 Task: Search one way flight ticket for 3 adults, 3 children in business from San Juan/carolina: Luis Munoz Marin International Airport to Evansville: Evansville Regional Airport on 5-3-2023. Choice of flights is United. Number of bags: 1 carry on bag and 3 checked bags. Price is upto 79000. Outbound departure time preference is 4:30.
Action: Mouse moved to (368, 323)
Screenshot: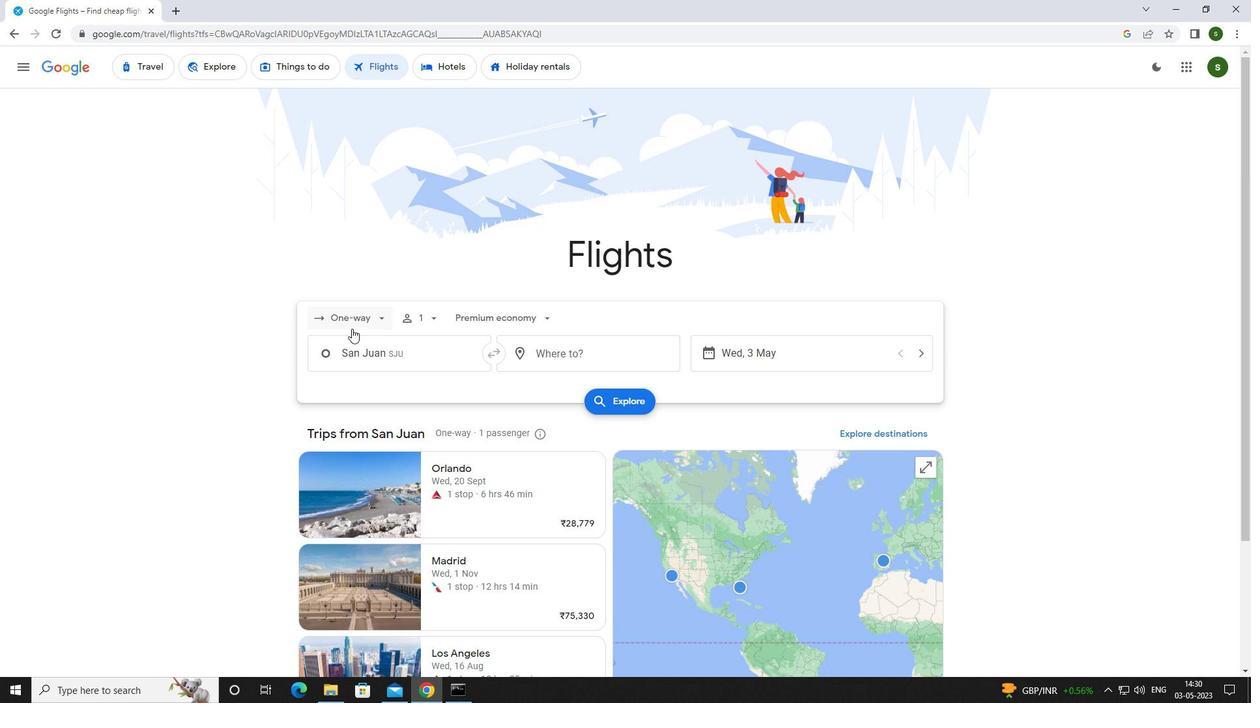 
Action: Mouse pressed left at (368, 323)
Screenshot: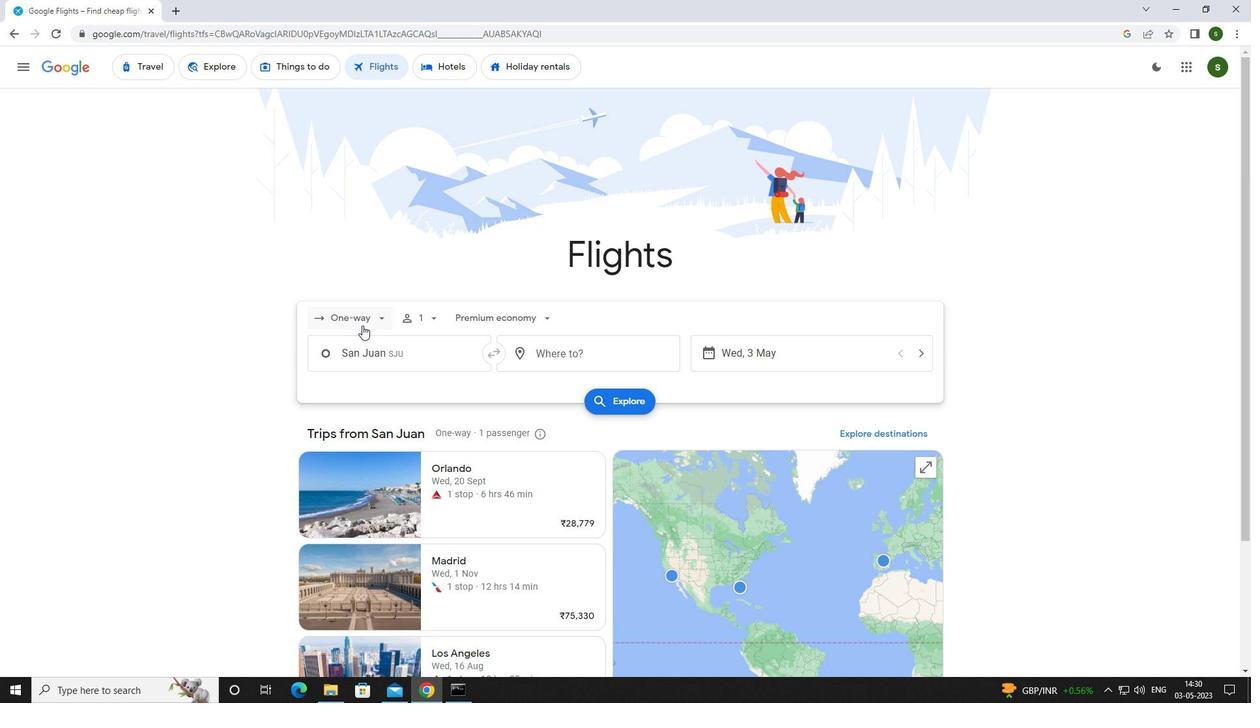 
Action: Mouse moved to (357, 380)
Screenshot: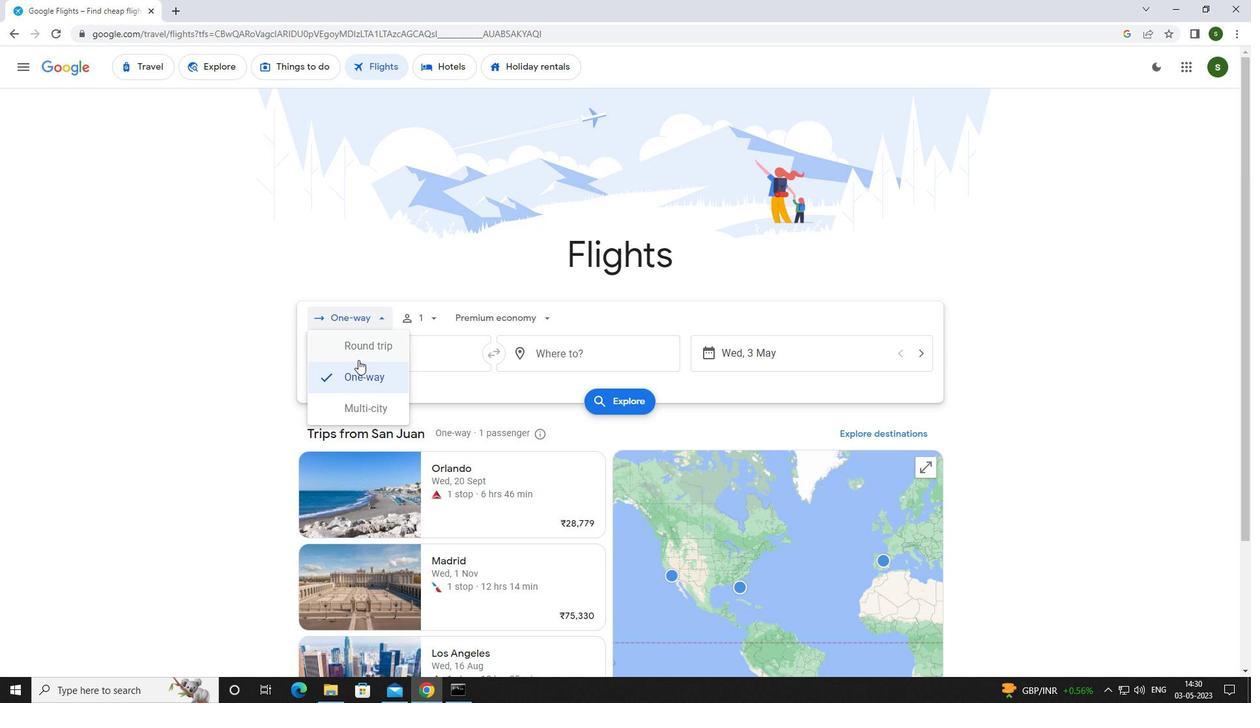 
Action: Mouse pressed left at (357, 380)
Screenshot: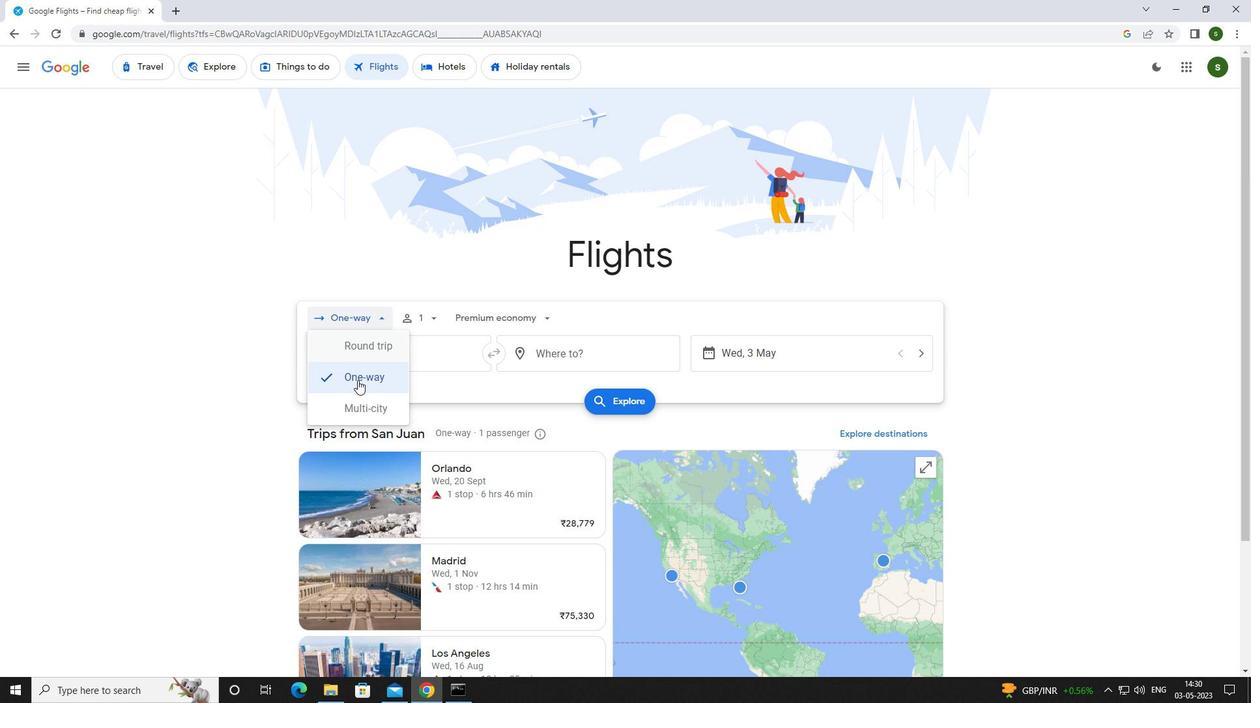 
Action: Mouse moved to (435, 315)
Screenshot: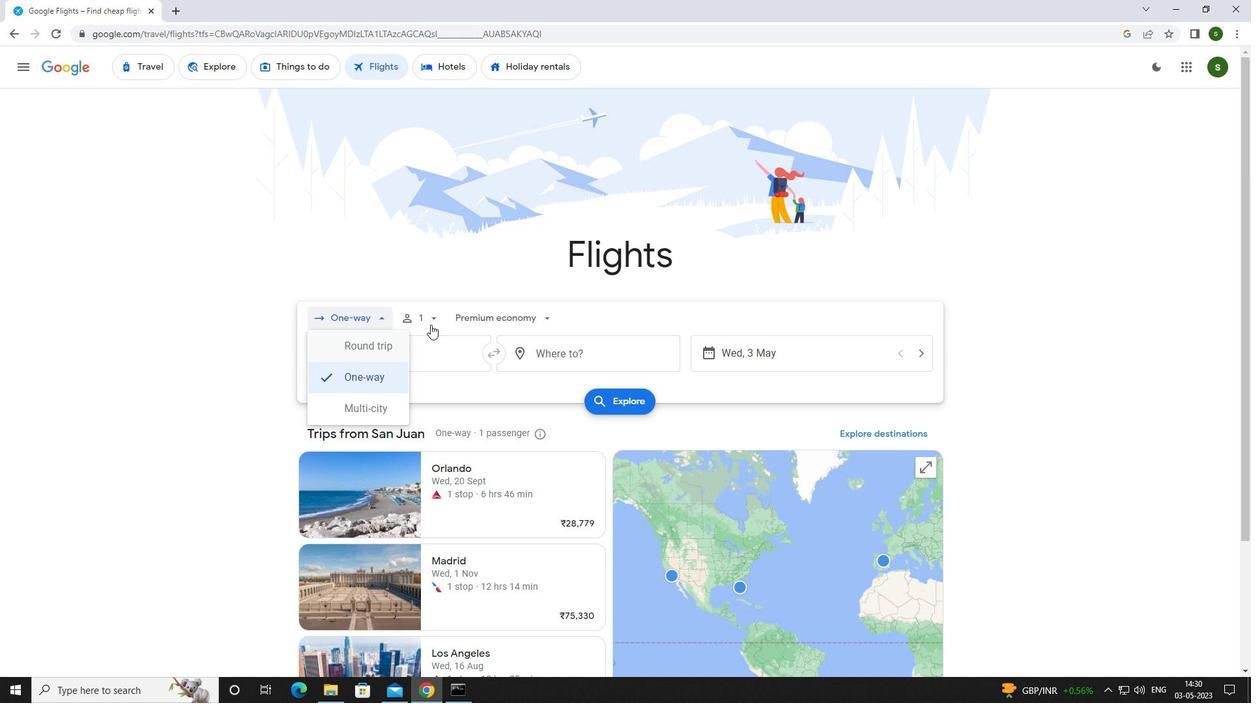 
Action: Mouse pressed left at (435, 315)
Screenshot: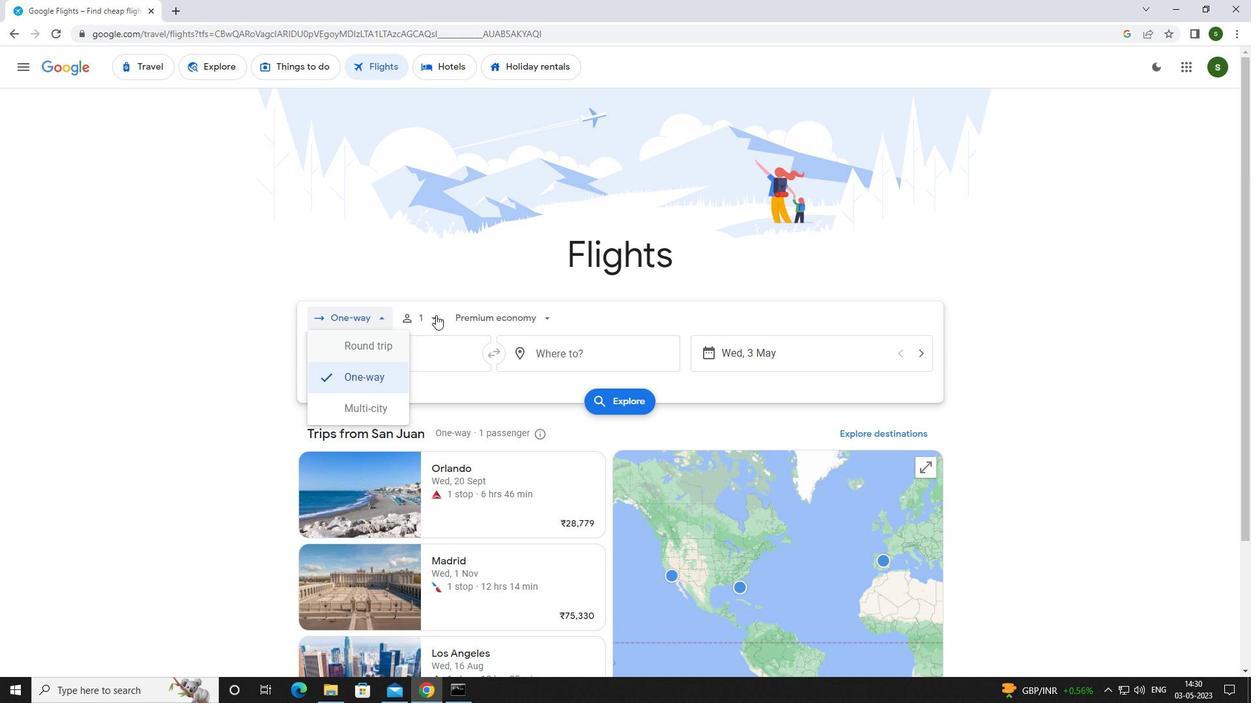 
Action: Mouse moved to (530, 346)
Screenshot: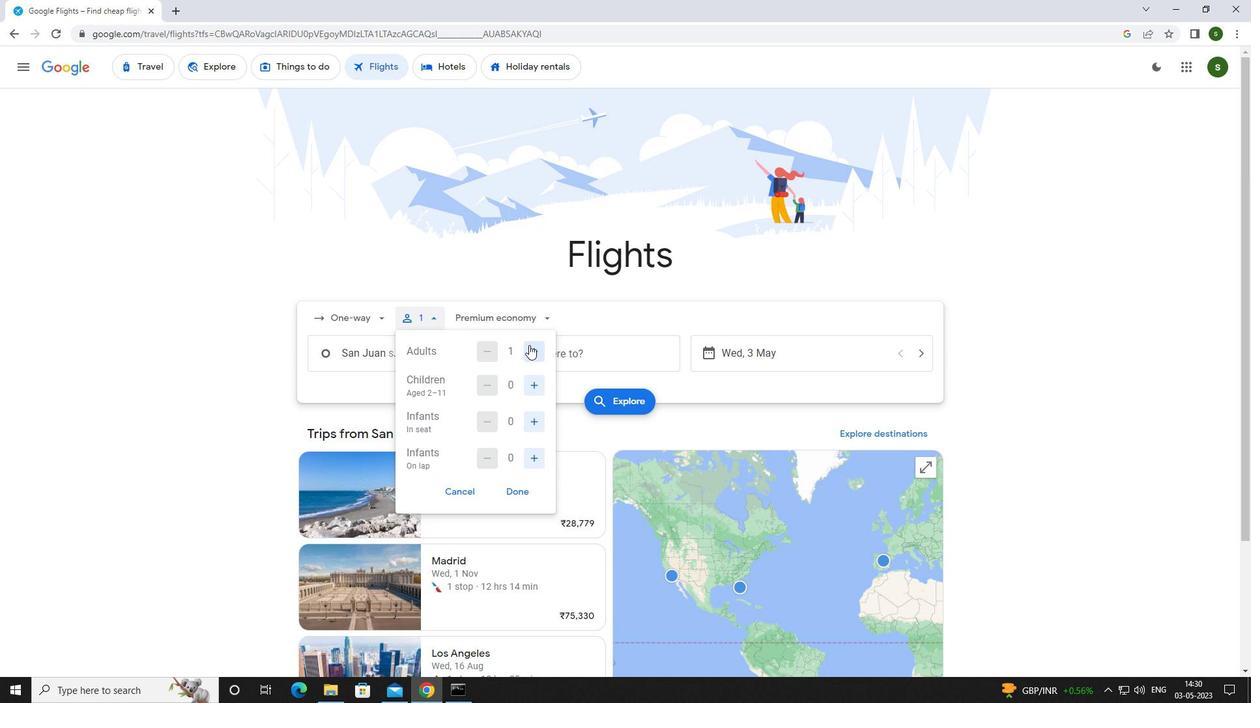 
Action: Mouse pressed left at (530, 346)
Screenshot: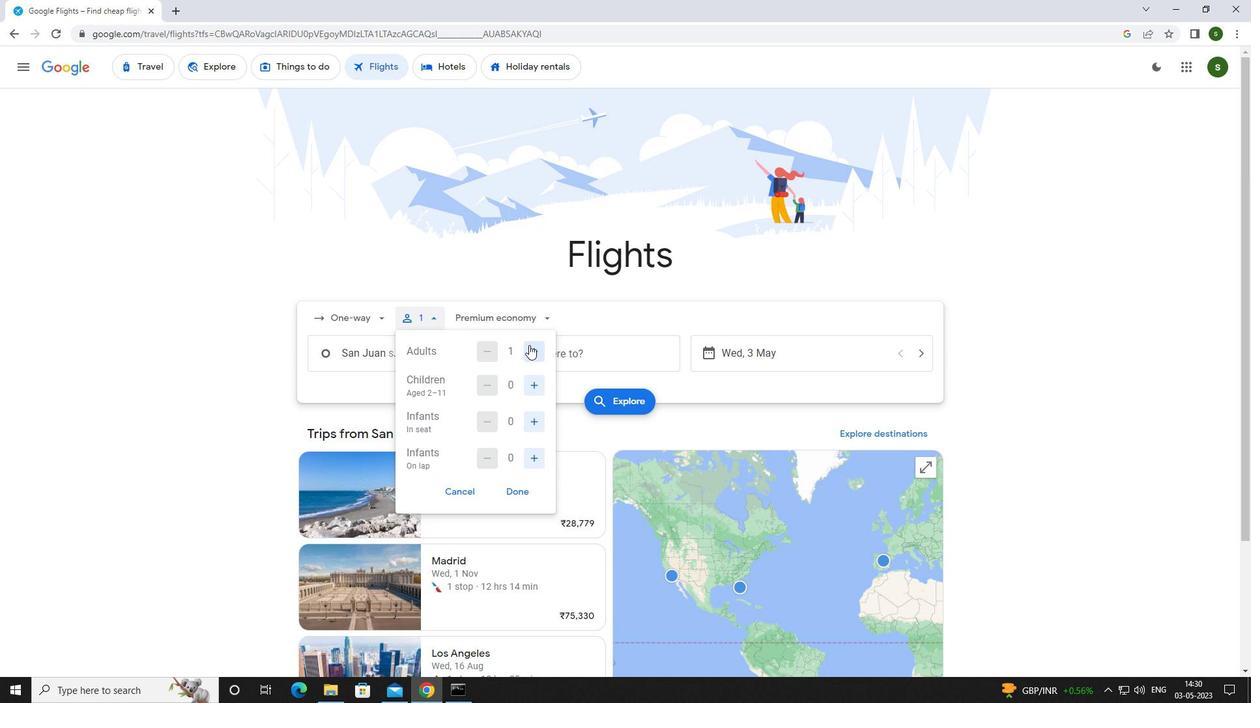 
Action: Mouse pressed left at (530, 346)
Screenshot: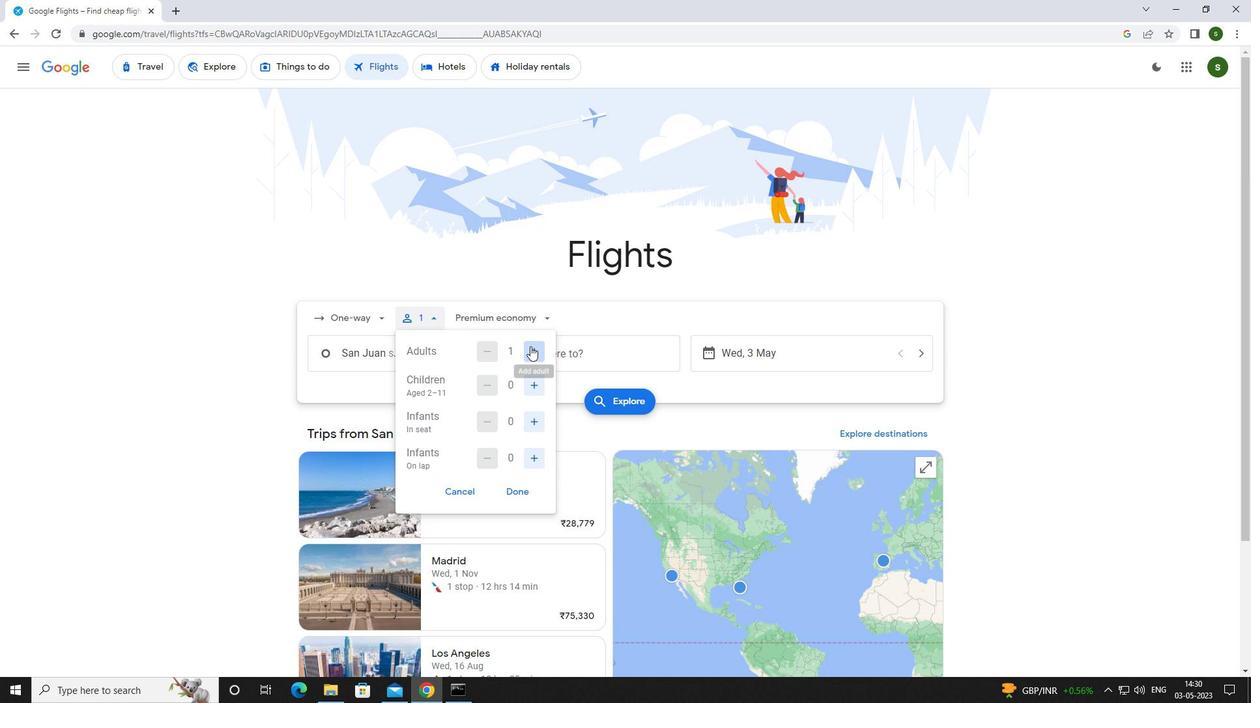 
Action: Mouse moved to (534, 379)
Screenshot: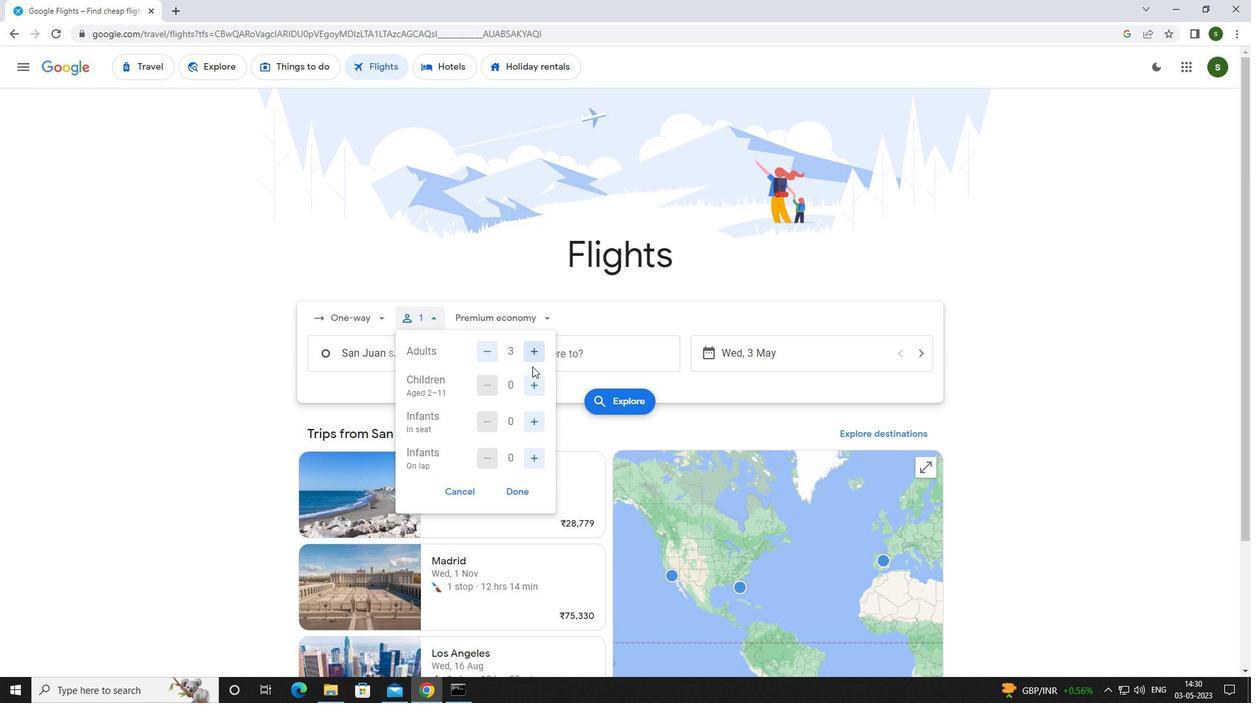 
Action: Mouse pressed left at (534, 379)
Screenshot: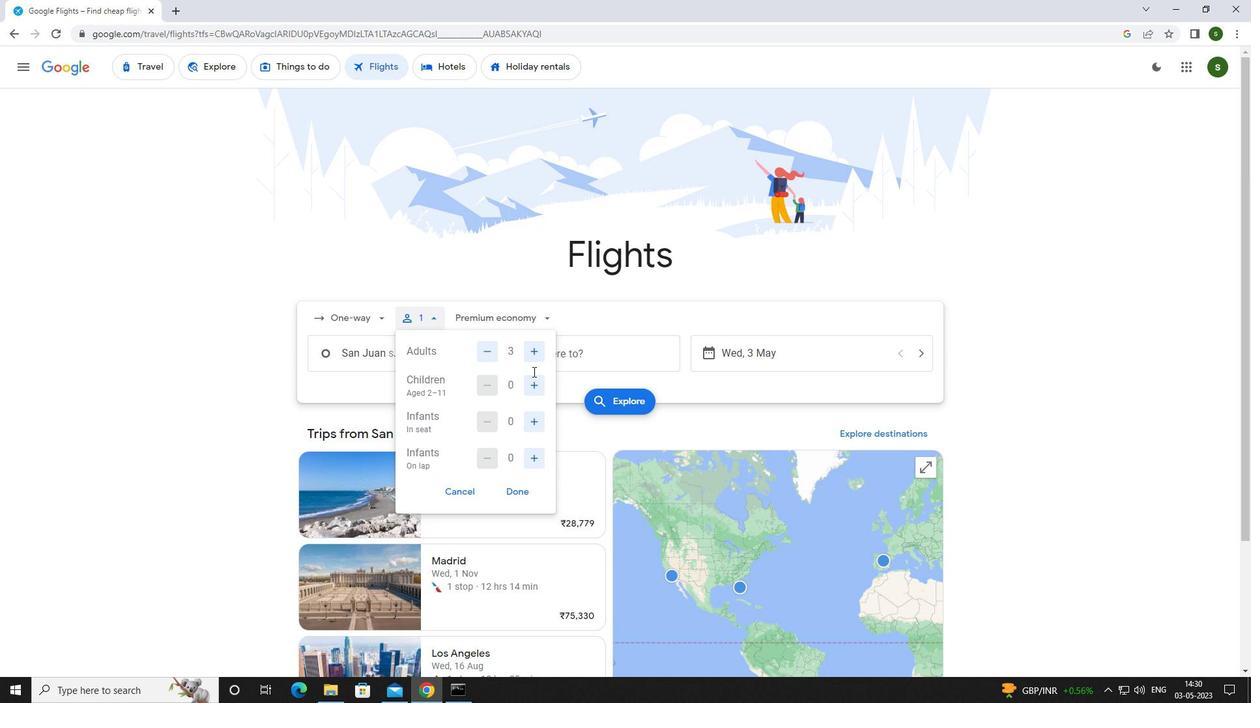 
Action: Mouse pressed left at (534, 379)
Screenshot: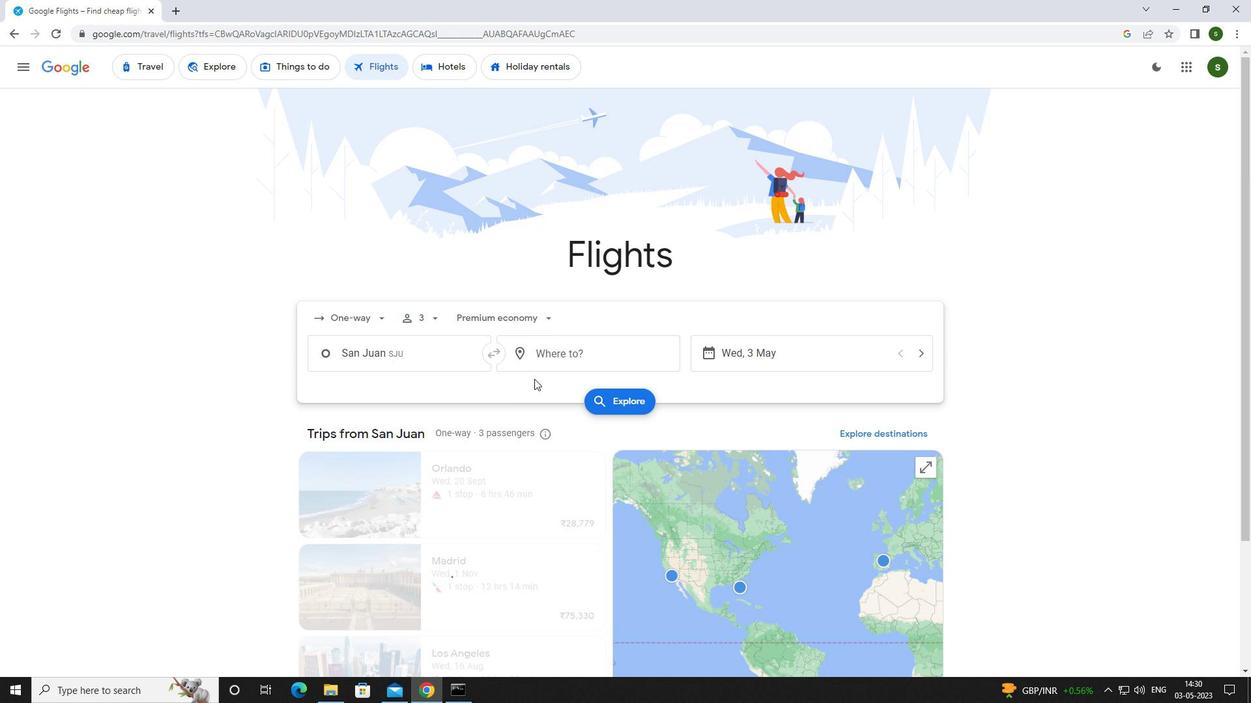 
Action: Mouse moved to (415, 319)
Screenshot: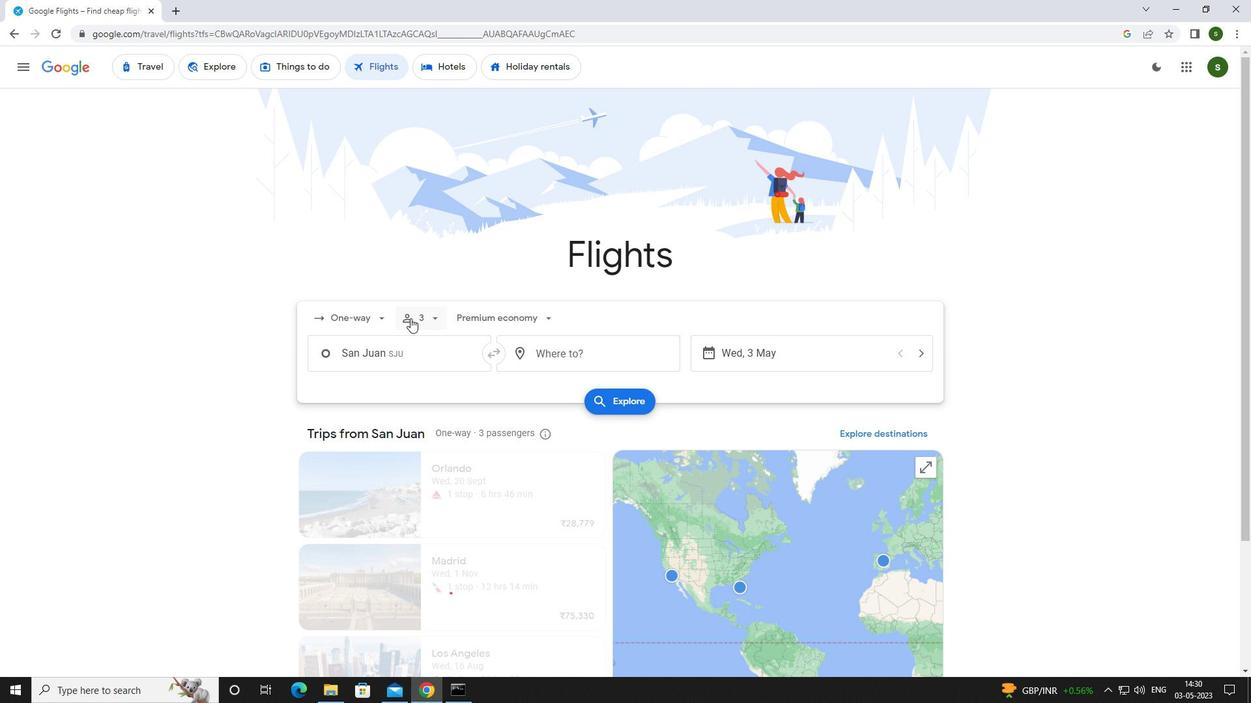 
Action: Mouse pressed left at (415, 319)
Screenshot: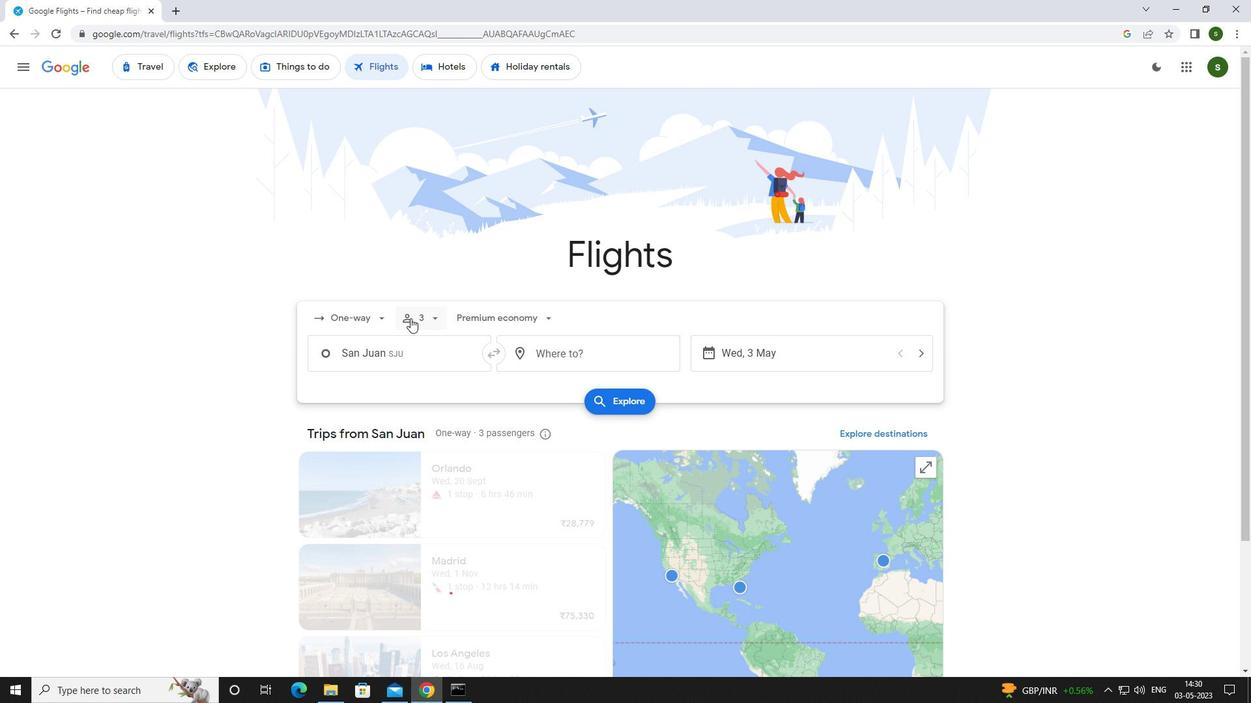 
Action: Mouse moved to (530, 383)
Screenshot: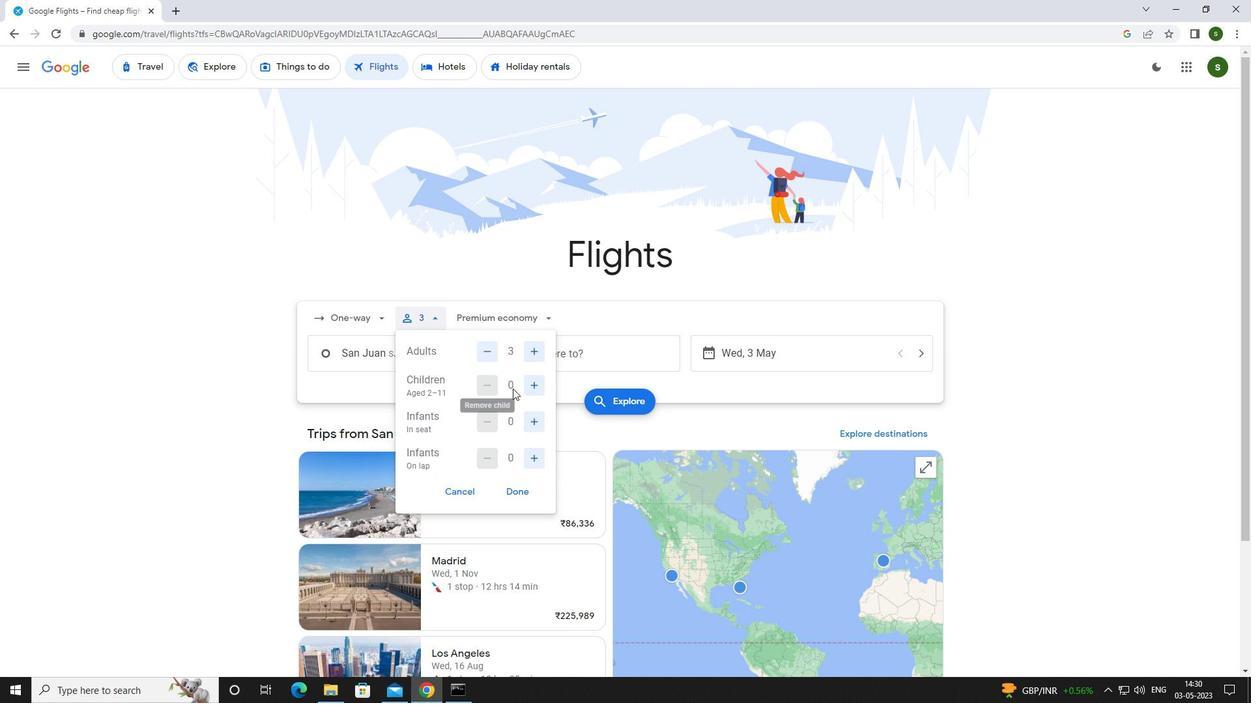
Action: Mouse pressed left at (530, 383)
Screenshot: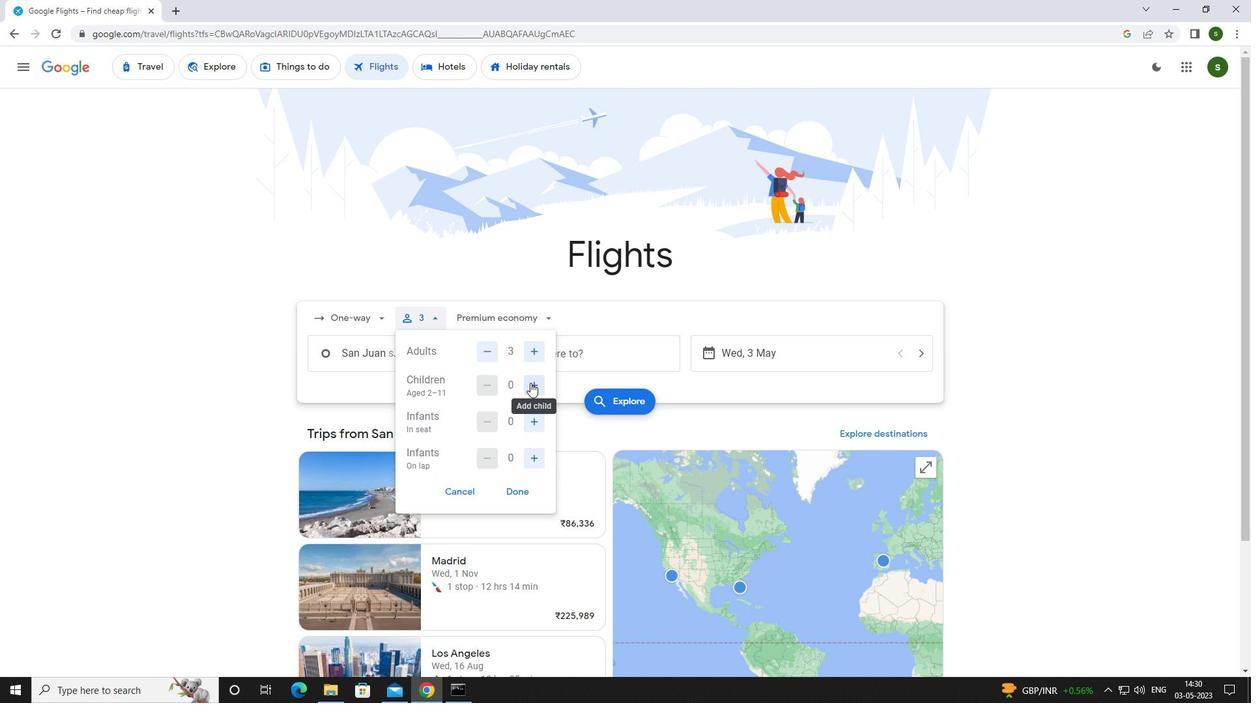 
Action: Mouse pressed left at (530, 383)
Screenshot: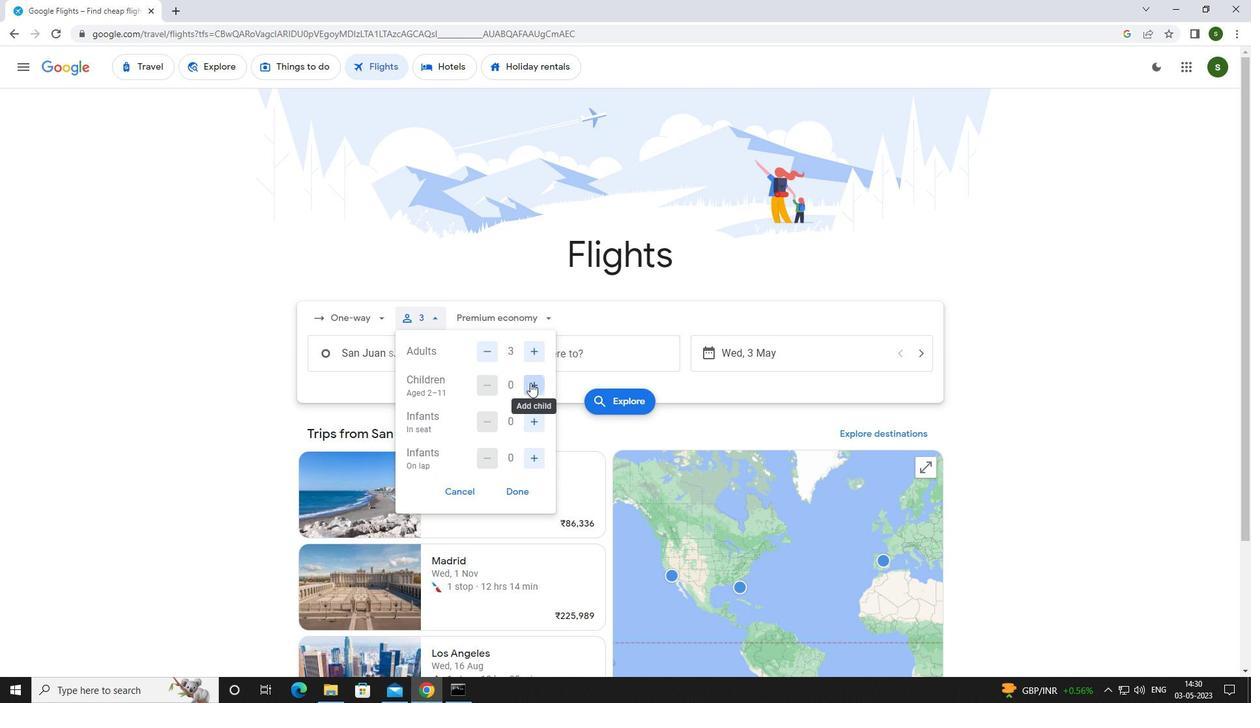 
Action: Mouse pressed left at (530, 383)
Screenshot: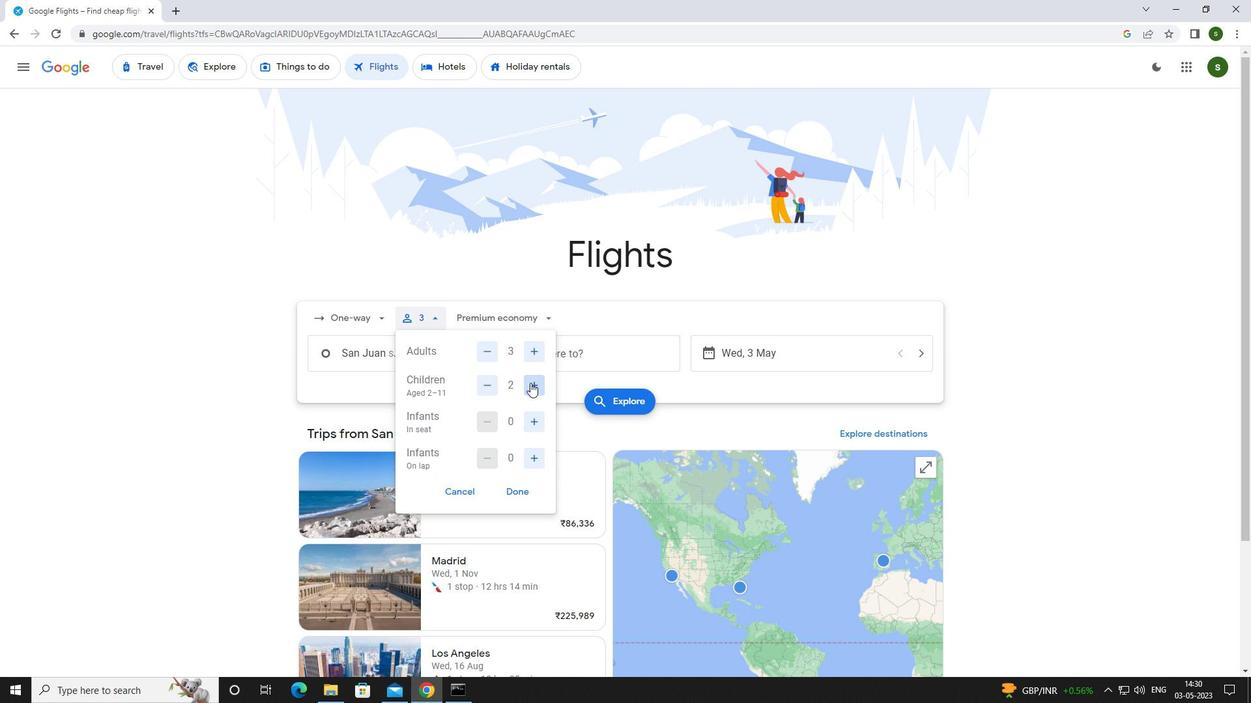 
Action: Mouse moved to (531, 318)
Screenshot: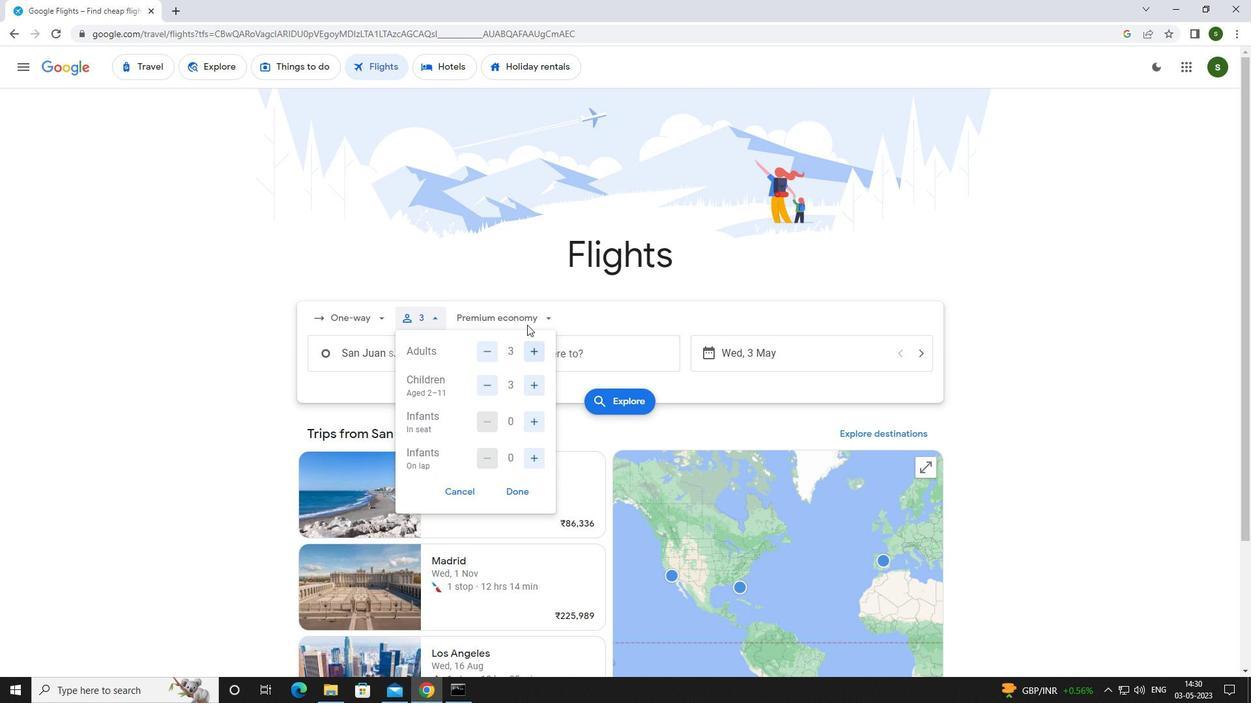 
Action: Mouse pressed left at (531, 318)
Screenshot: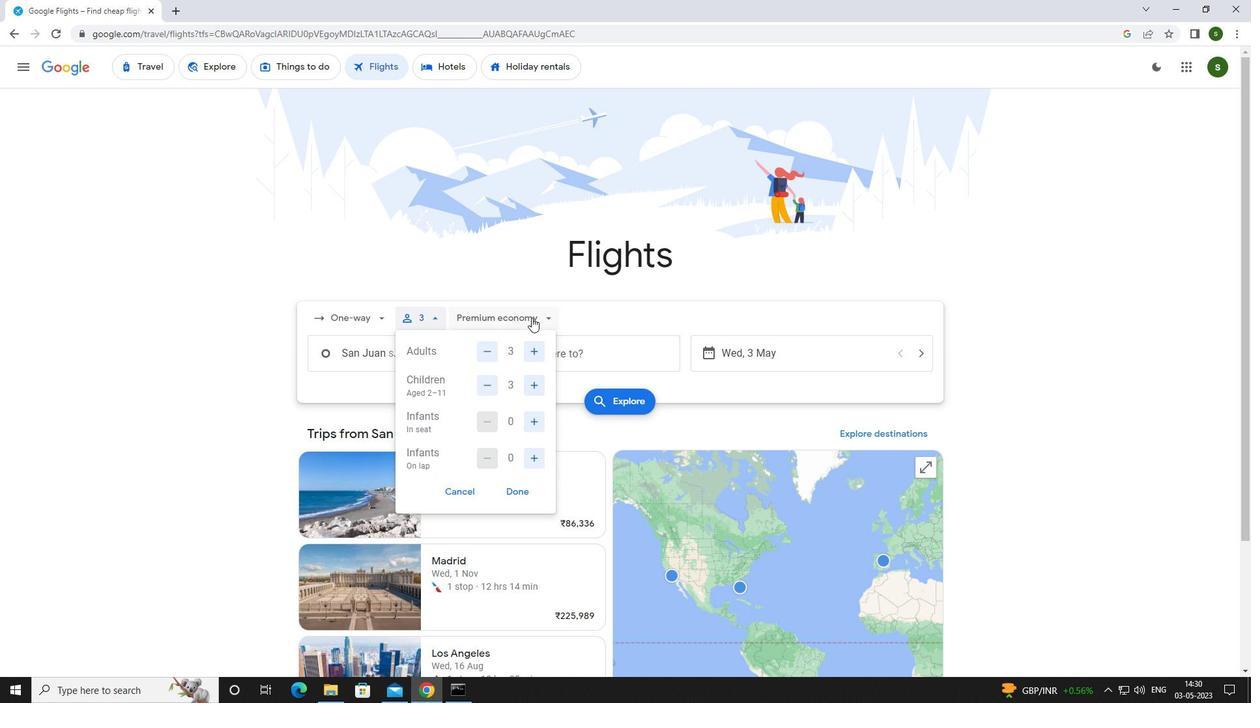 
Action: Mouse moved to (523, 403)
Screenshot: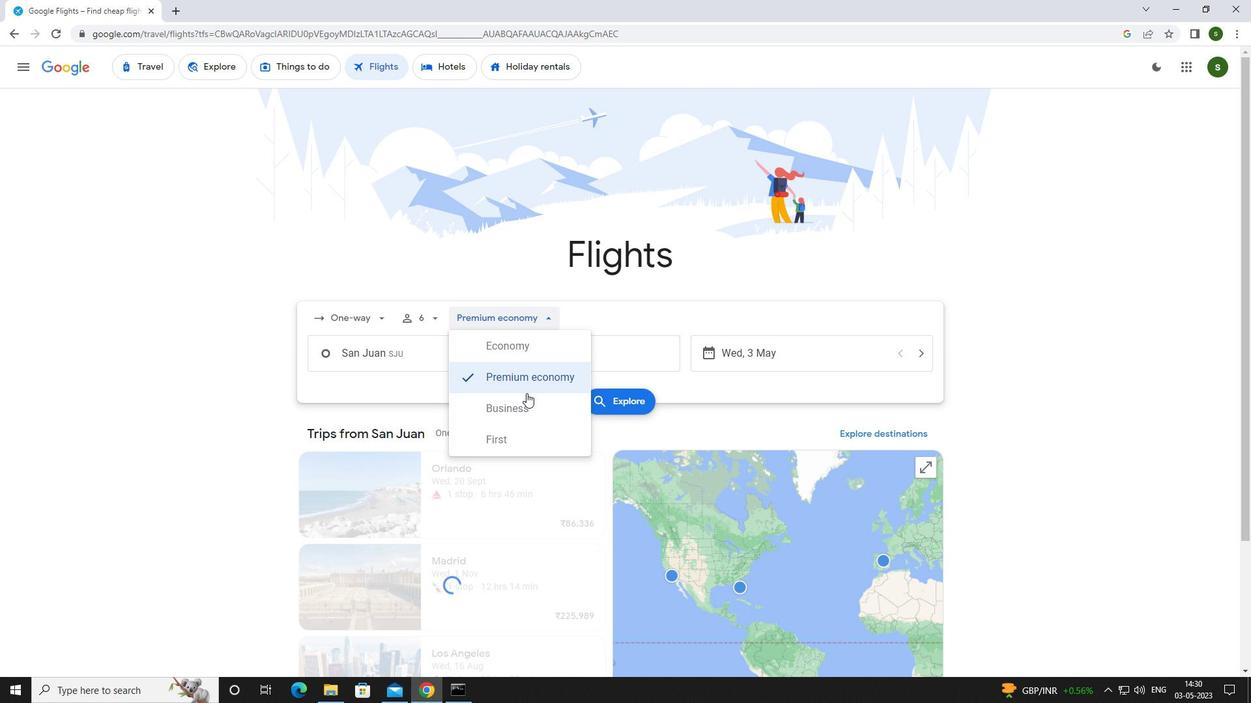 
Action: Mouse pressed left at (523, 403)
Screenshot: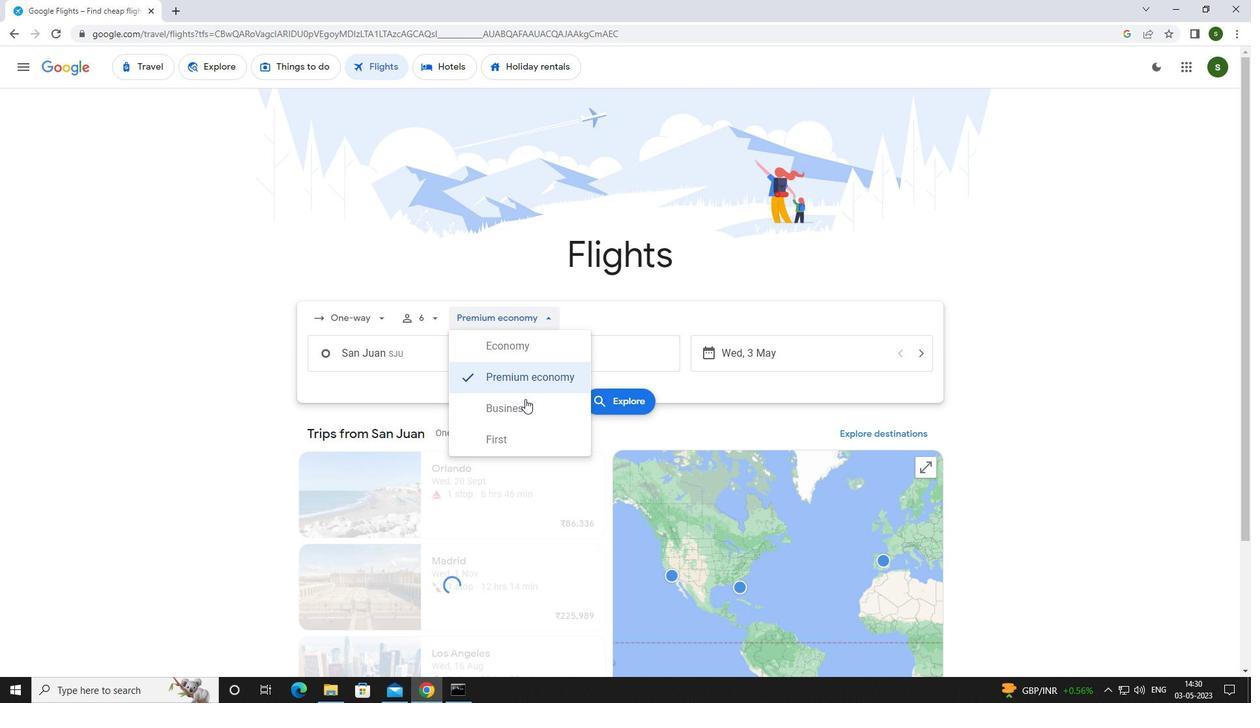 
Action: Mouse moved to (425, 355)
Screenshot: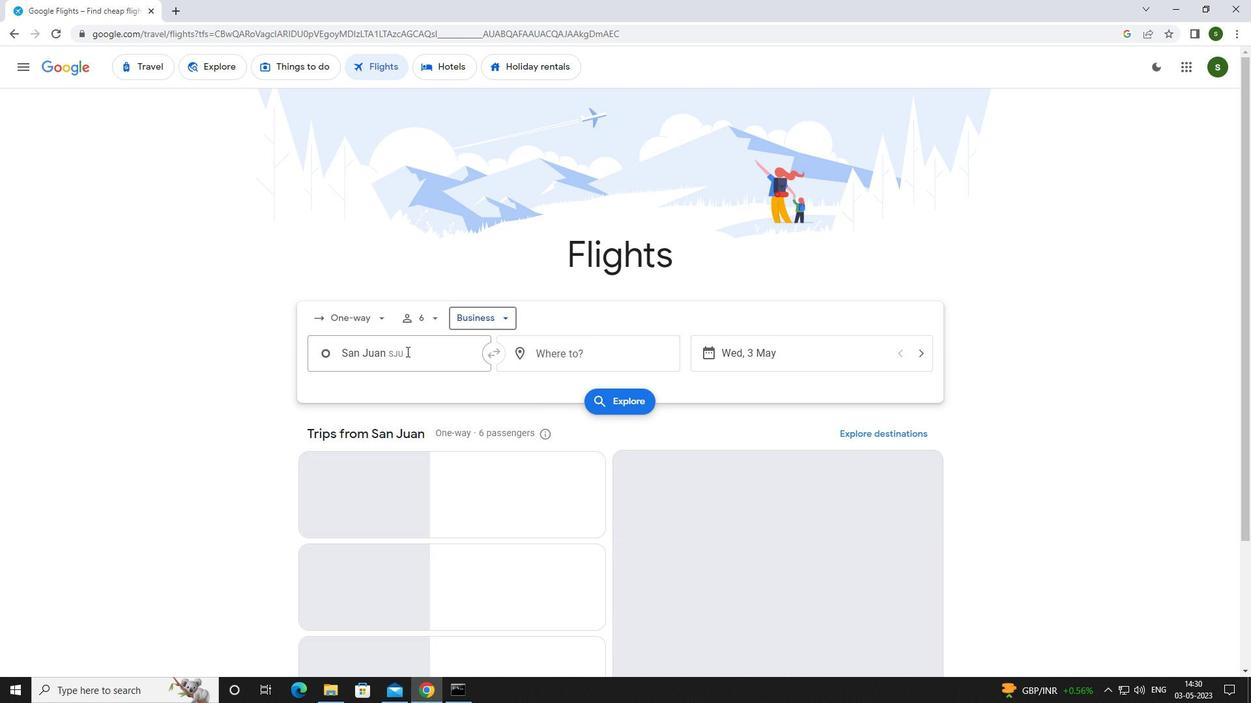 
Action: Mouse pressed left at (425, 355)
Screenshot: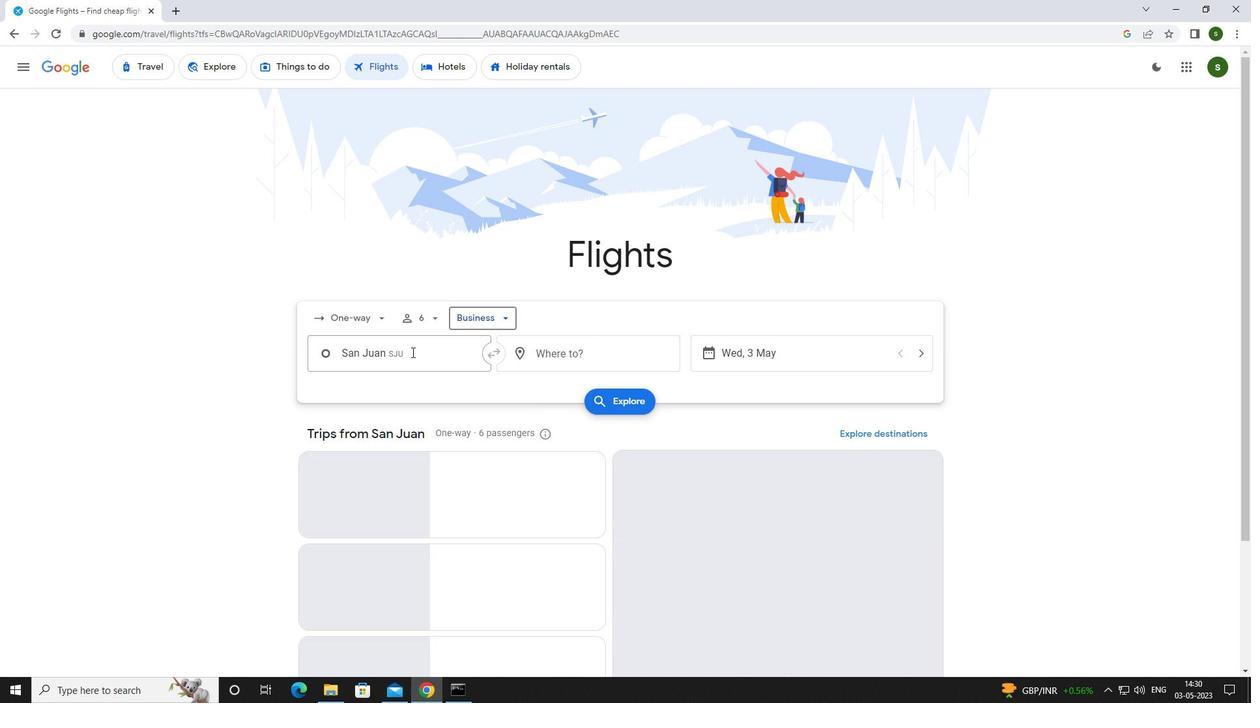 
Action: Mouse moved to (420, 362)
Screenshot: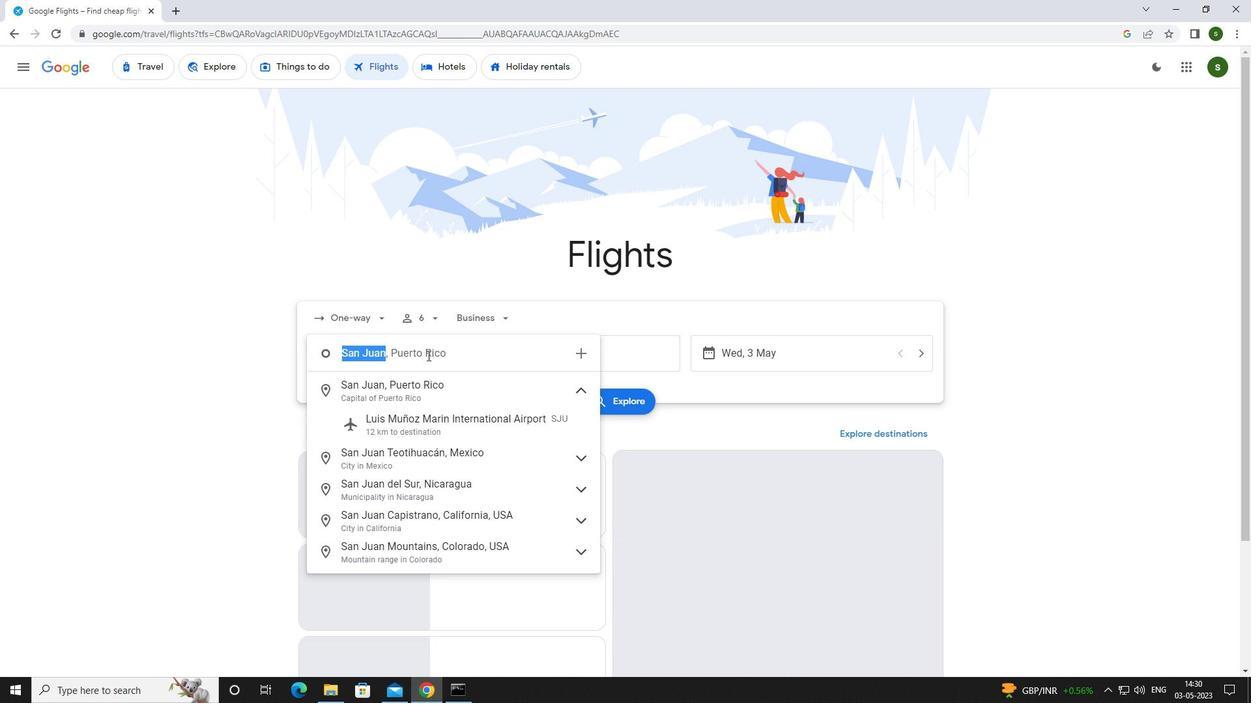 
Action: Key pressed <Key.caps_lock>s<Key.caps_lock>an<Key.space><Key.caps_lock>j<Key.caps_lock>Uan
Screenshot: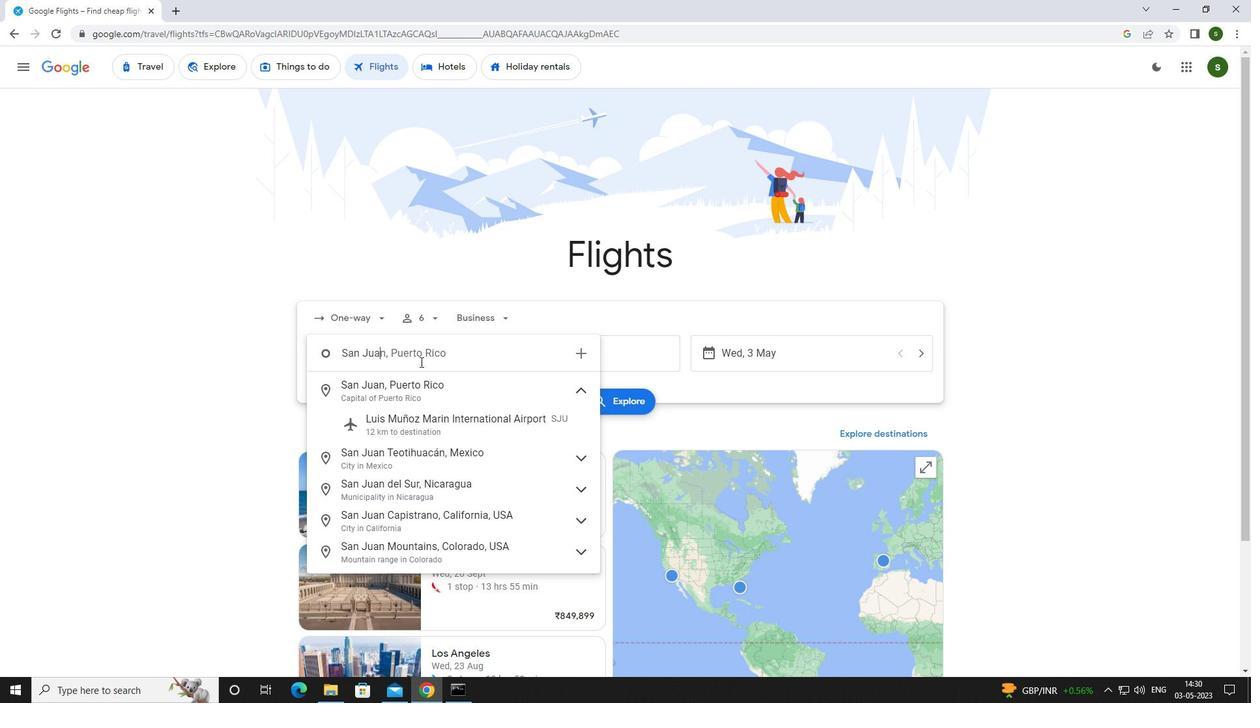 
Action: Mouse moved to (414, 421)
Screenshot: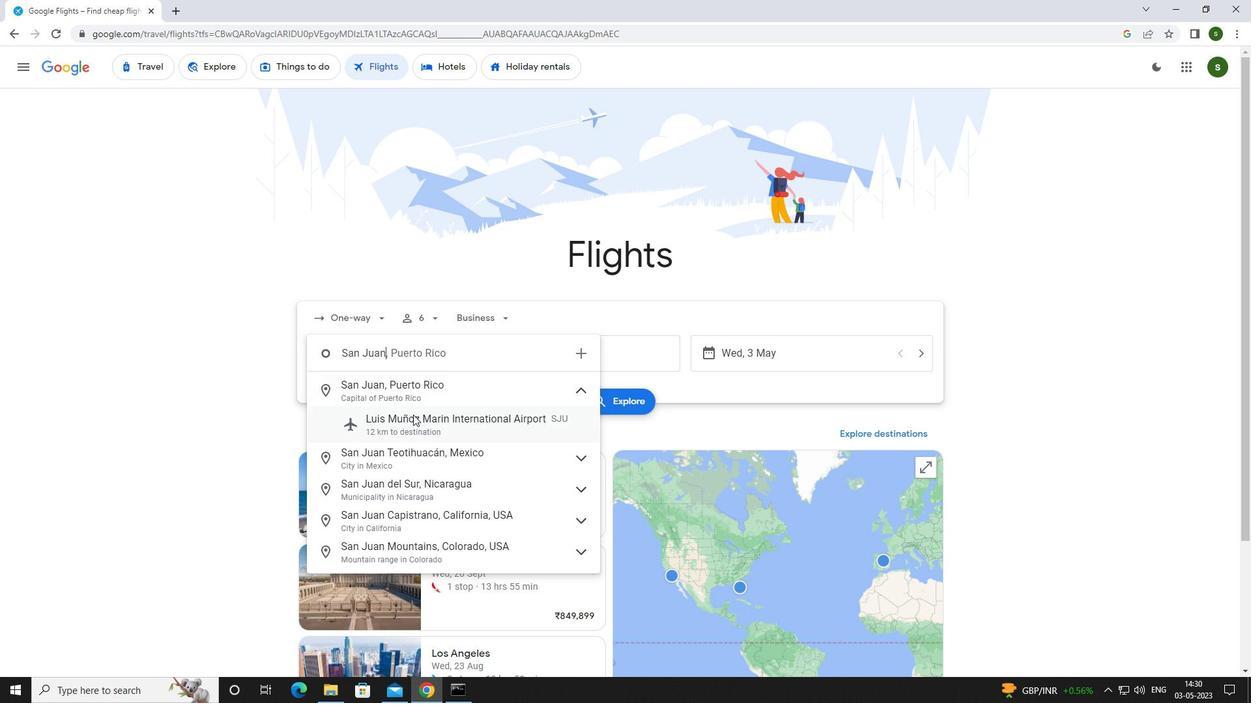 
Action: Mouse pressed left at (414, 421)
Screenshot: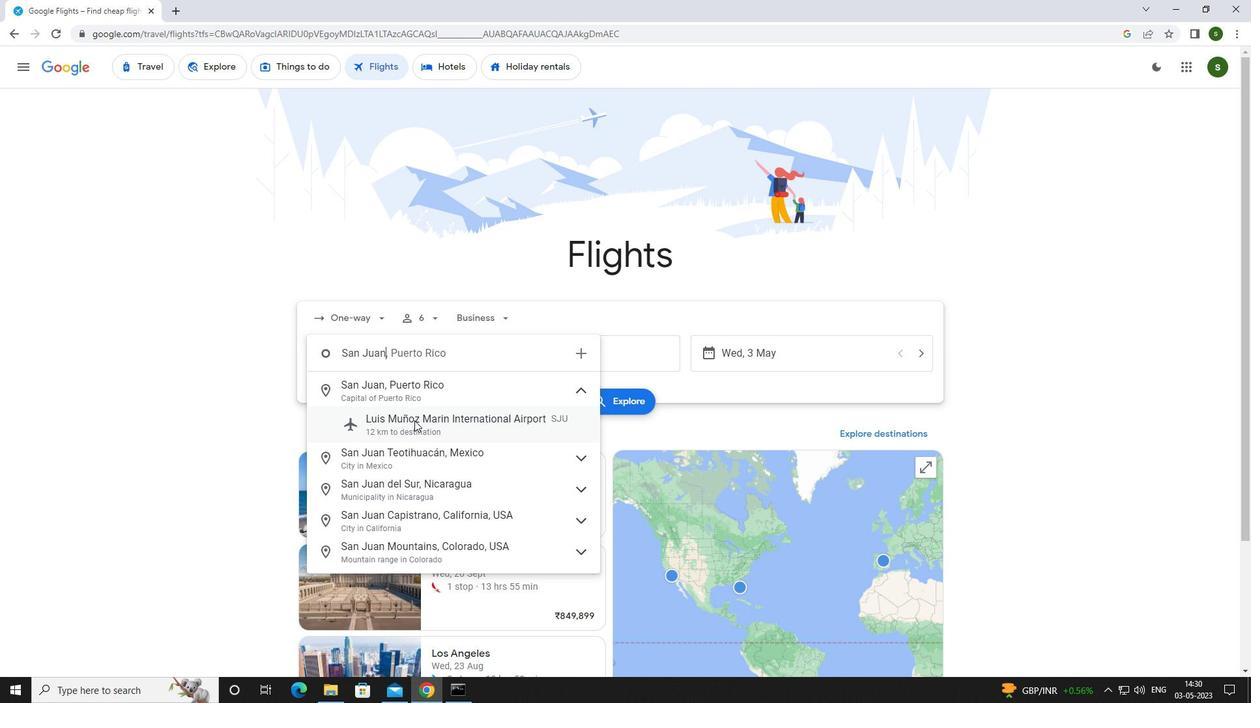
Action: Mouse moved to (550, 352)
Screenshot: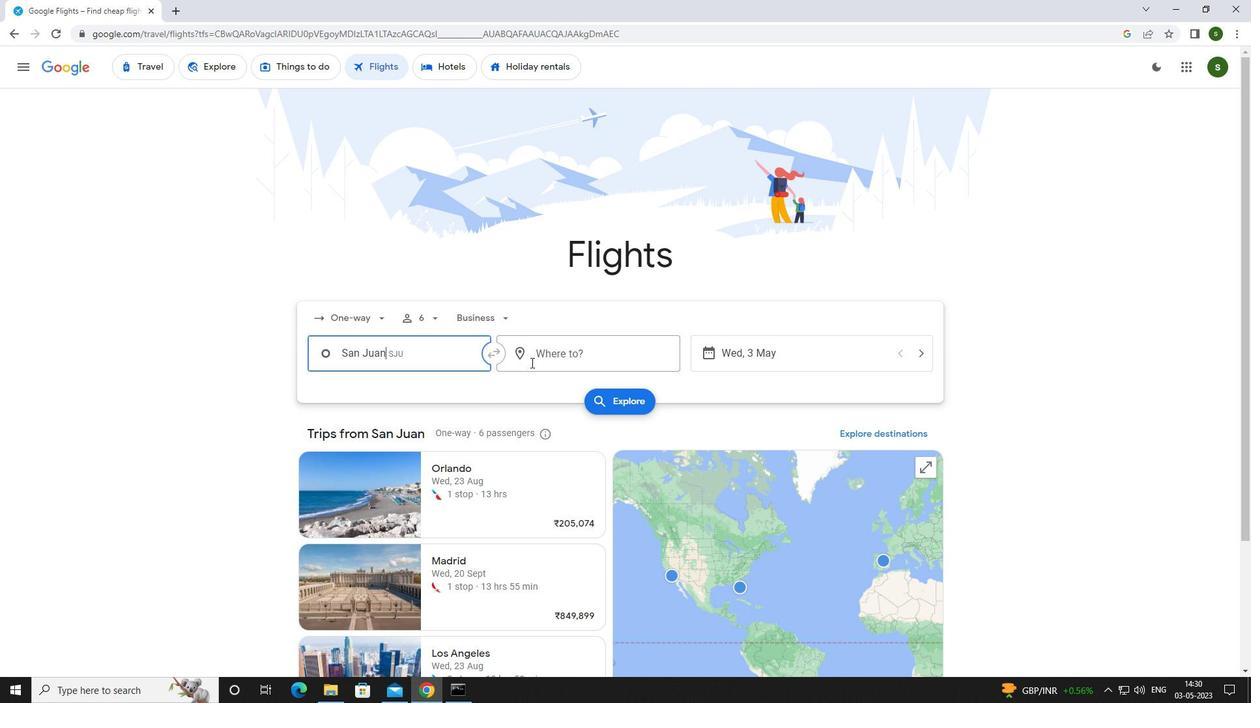 
Action: Mouse pressed left at (550, 352)
Screenshot: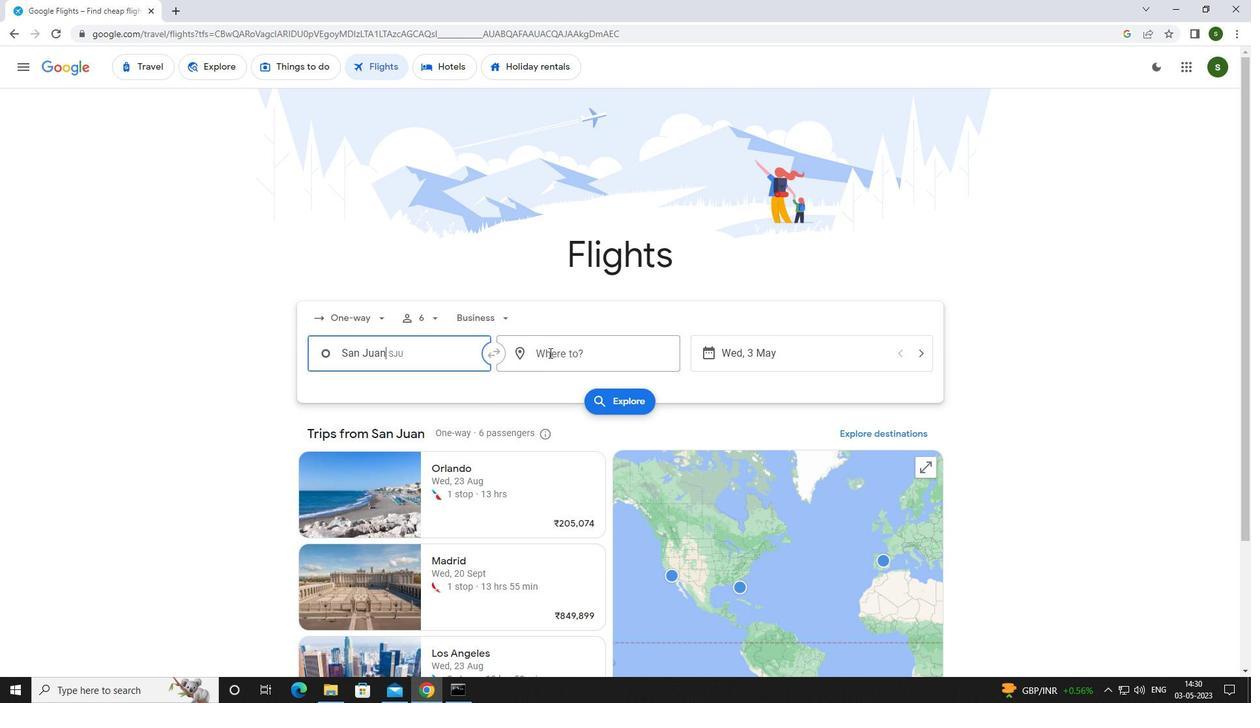 
Action: Key pressed <Key.caps_lock>e<Key.caps_lock>vans
Screenshot: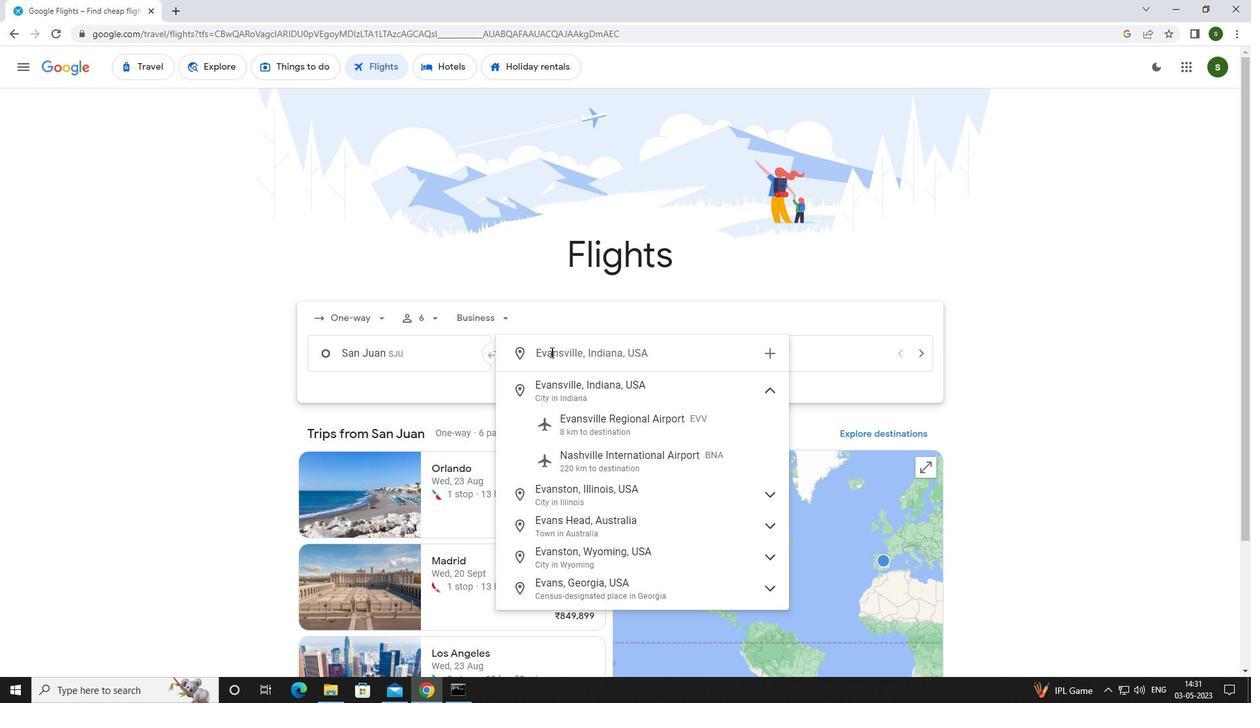 
Action: Mouse moved to (572, 421)
Screenshot: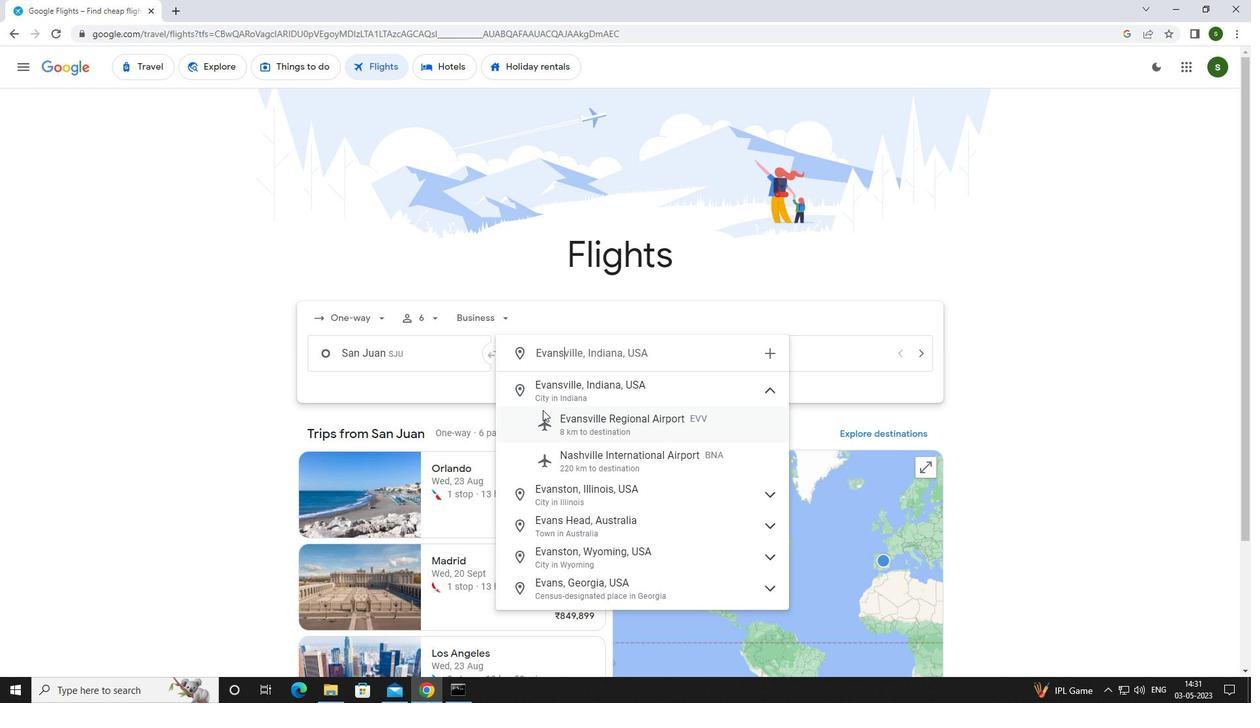 
Action: Mouse pressed left at (572, 421)
Screenshot: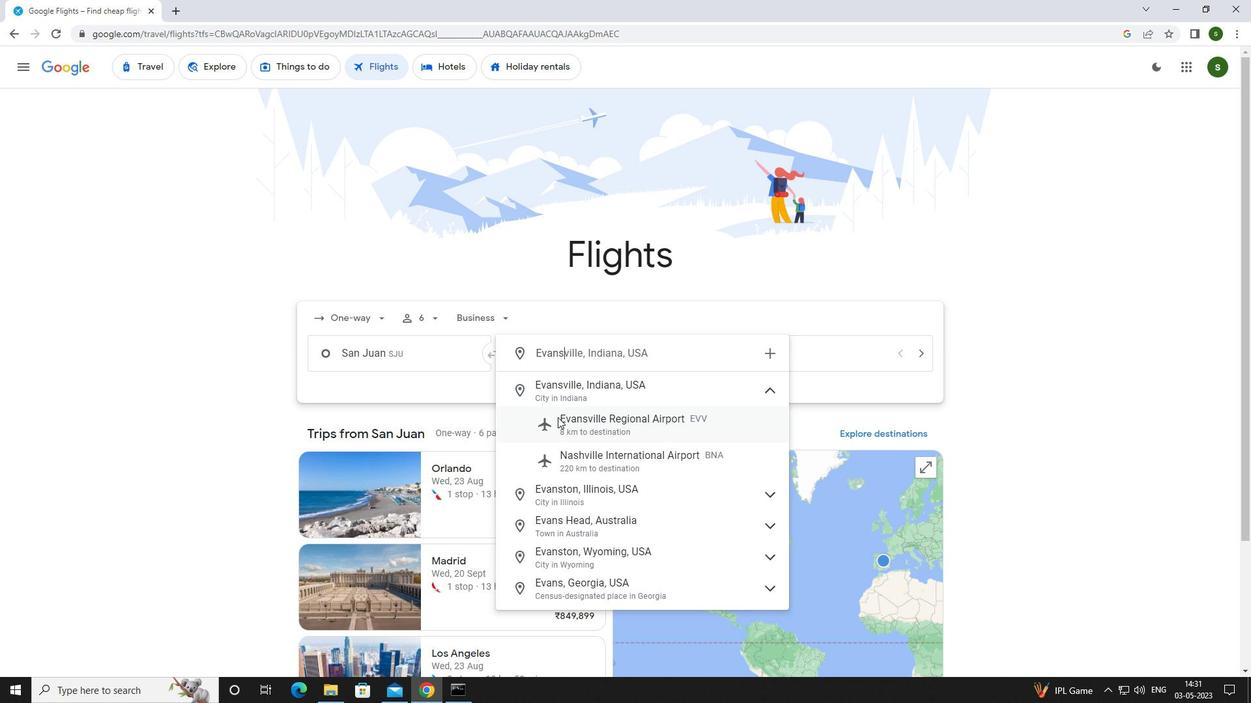 
Action: Mouse moved to (808, 344)
Screenshot: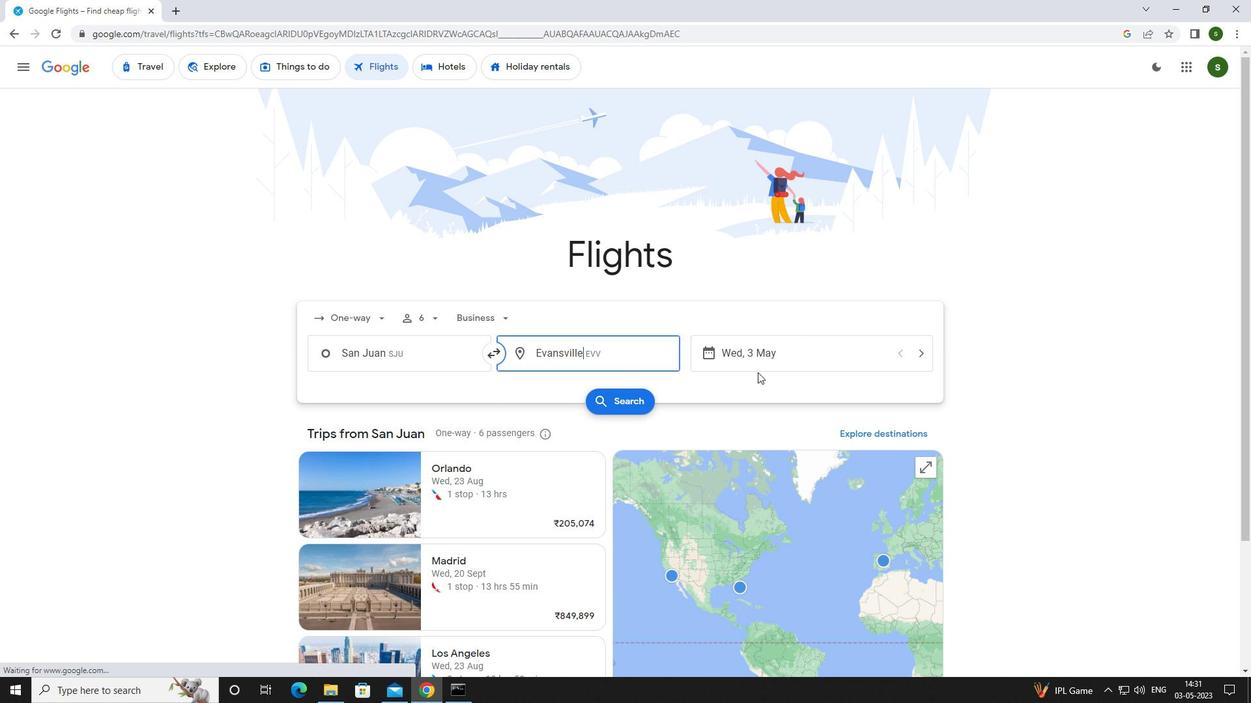 
Action: Mouse pressed left at (808, 344)
Screenshot: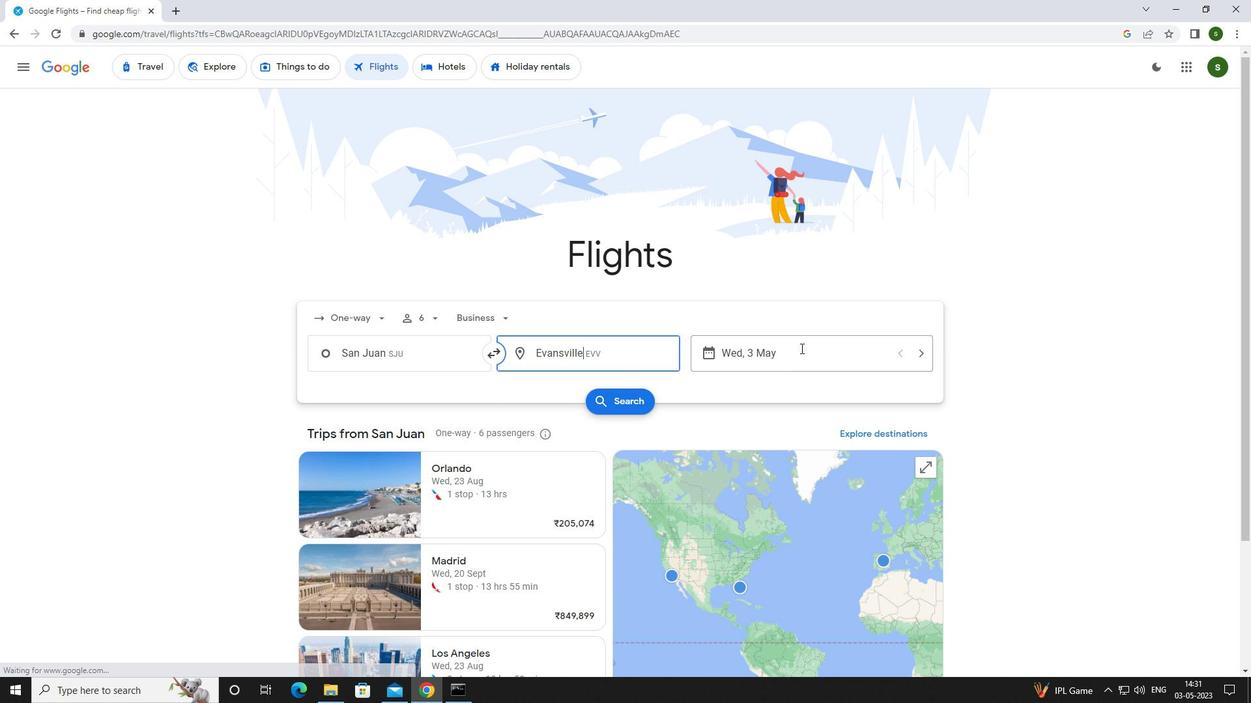 
Action: Mouse moved to (564, 445)
Screenshot: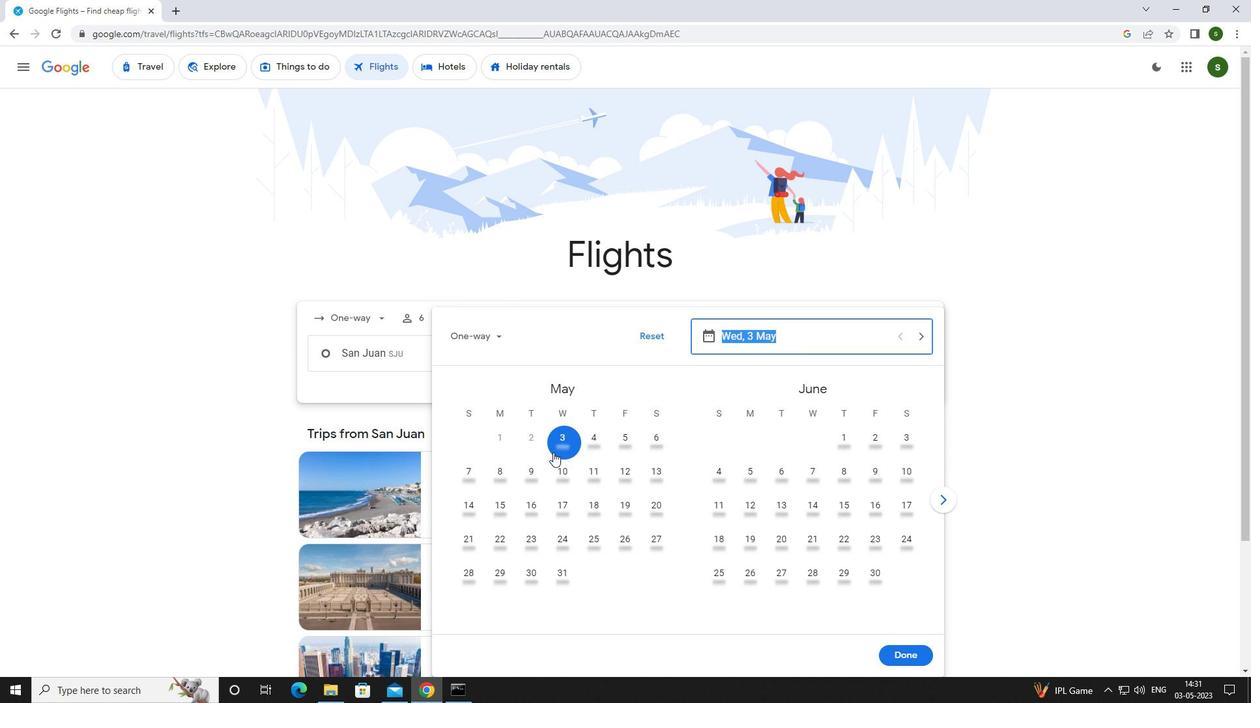 
Action: Mouse pressed left at (564, 445)
Screenshot: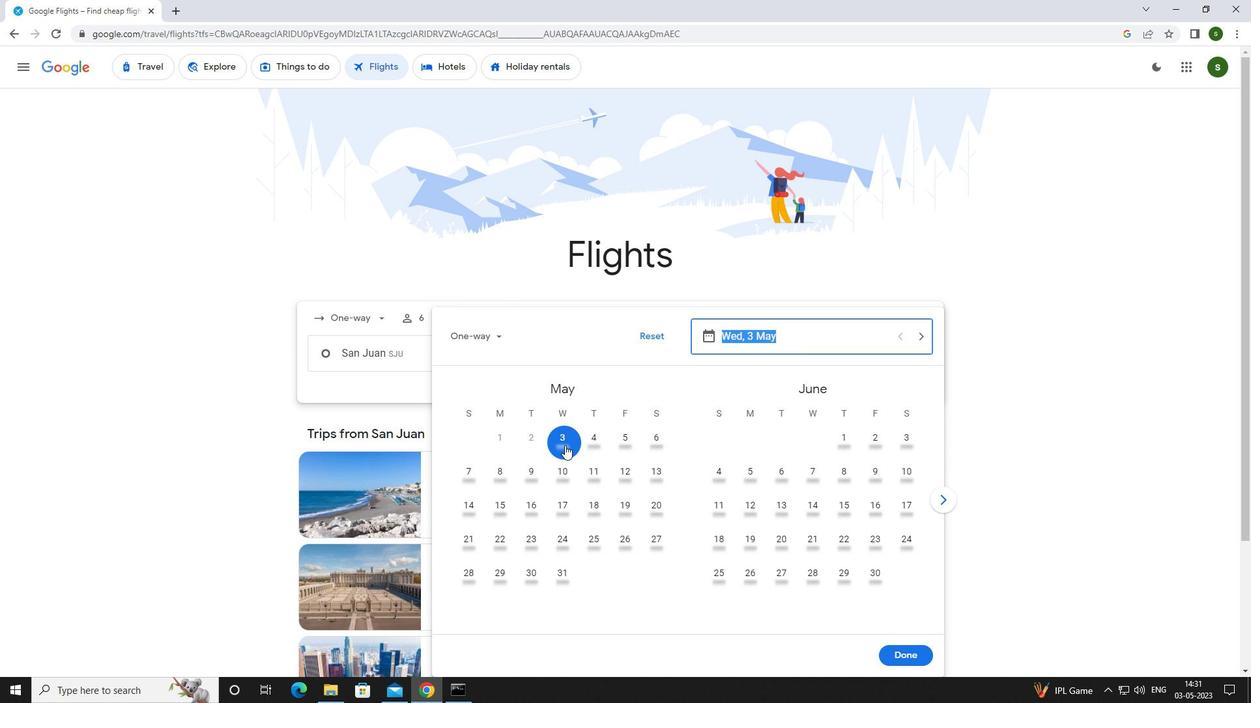 
Action: Mouse moved to (918, 656)
Screenshot: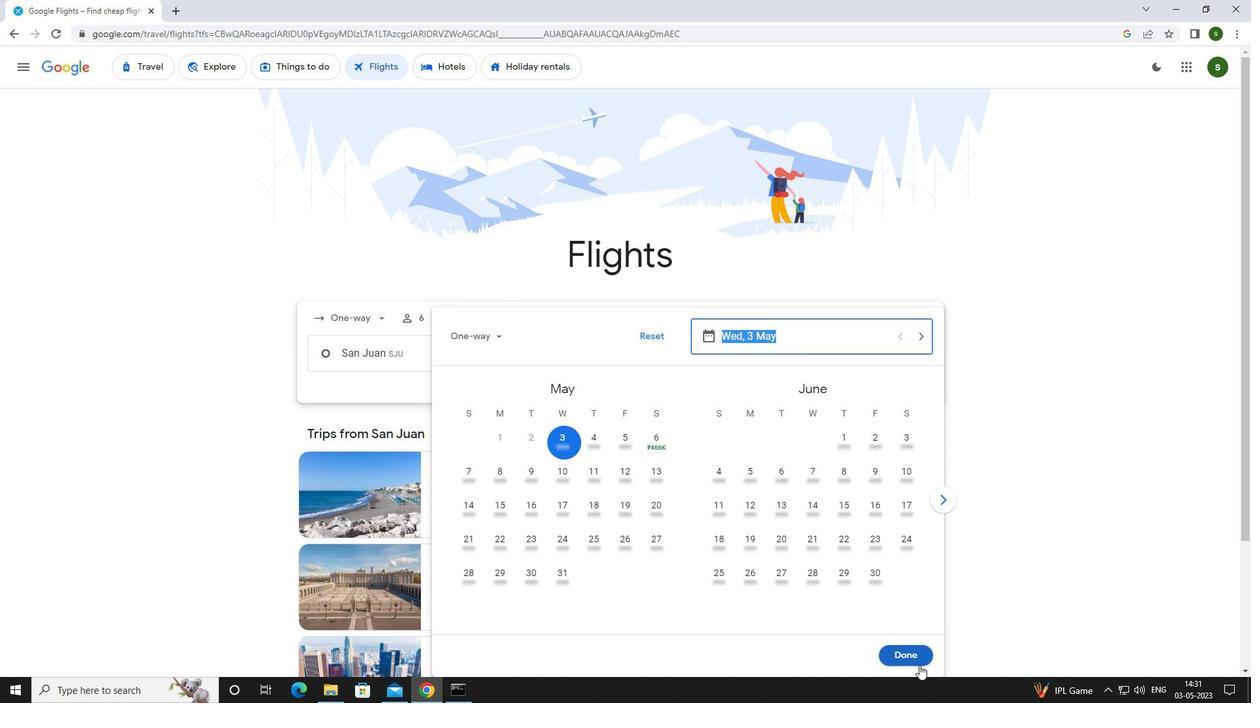 
Action: Mouse pressed left at (918, 656)
Screenshot: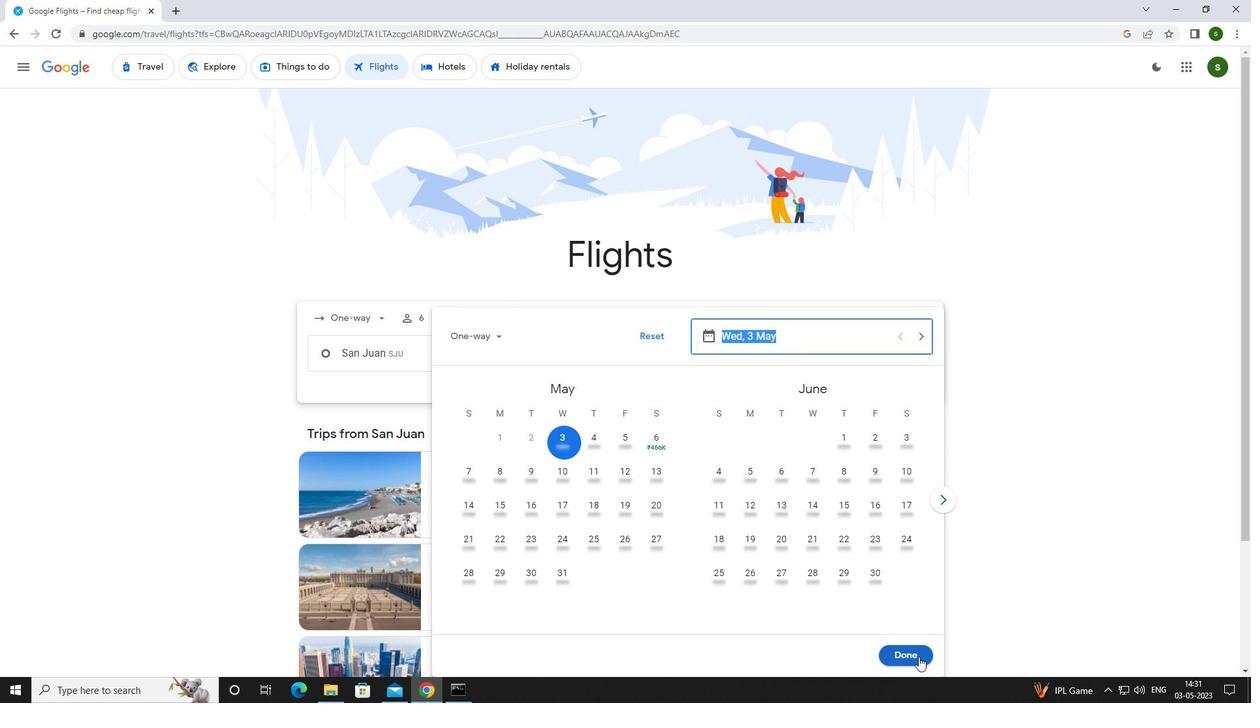 
Action: Mouse moved to (627, 407)
Screenshot: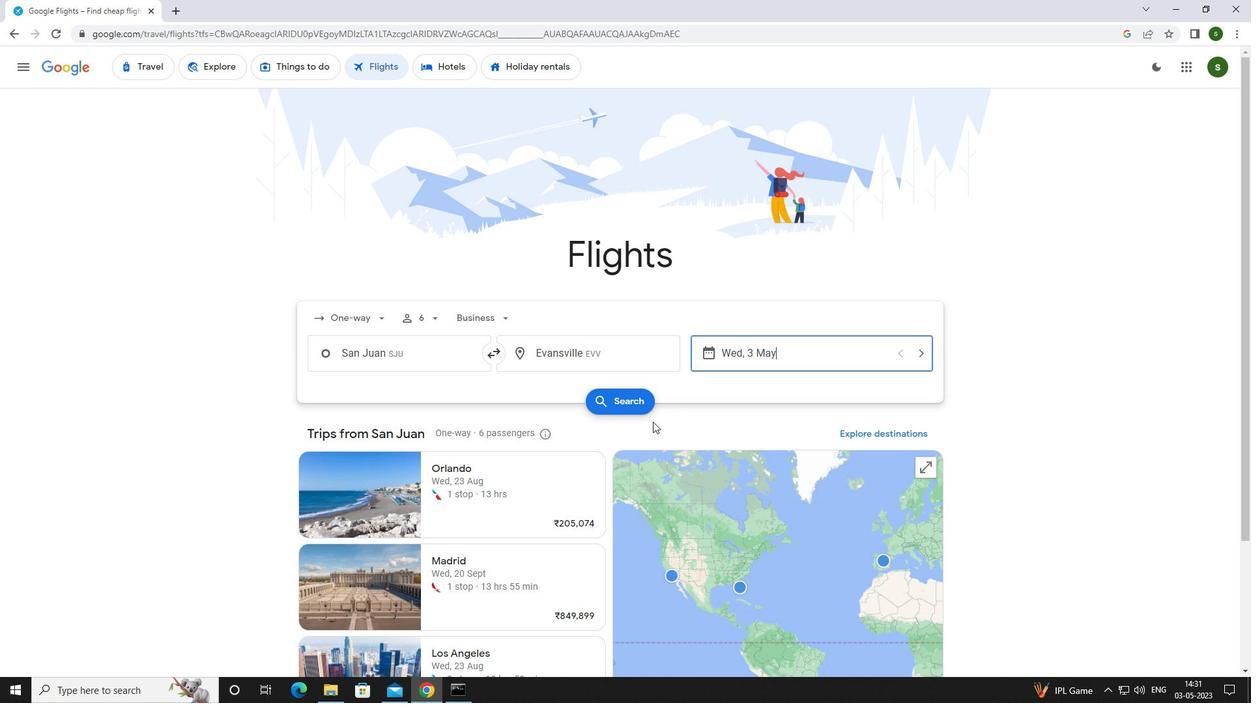 
Action: Mouse pressed left at (627, 407)
Screenshot: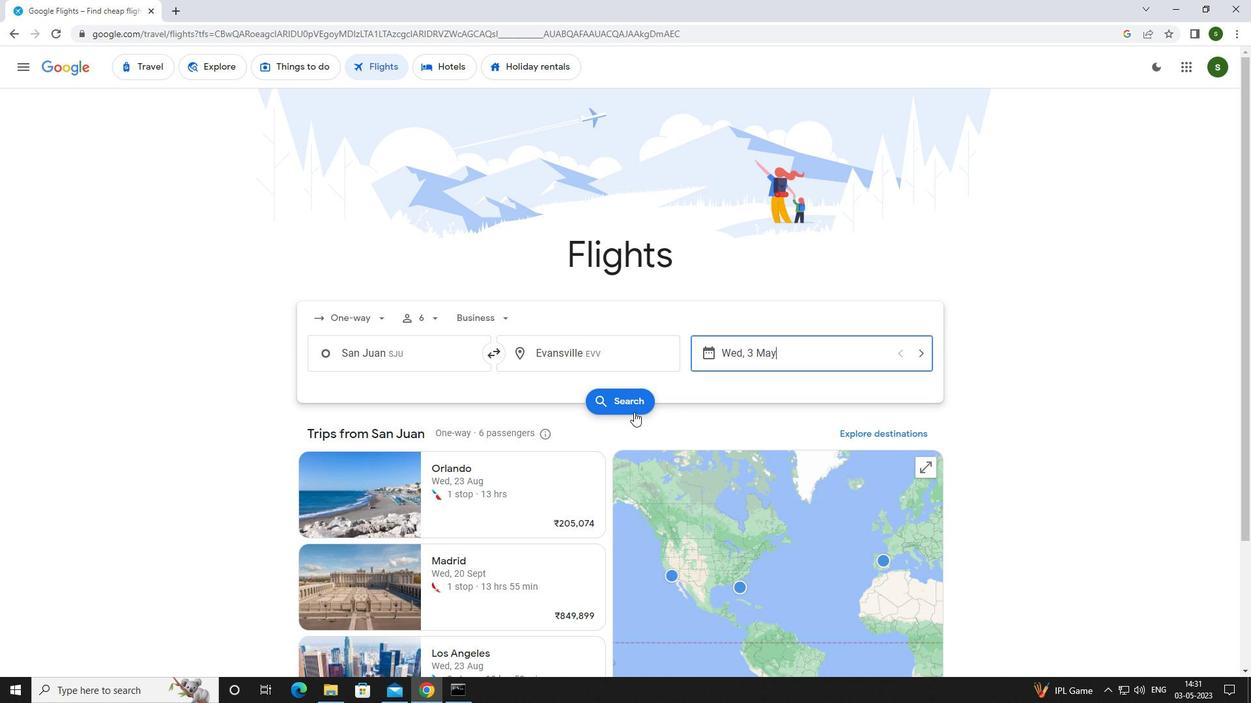 
Action: Mouse moved to (324, 189)
Screenshot: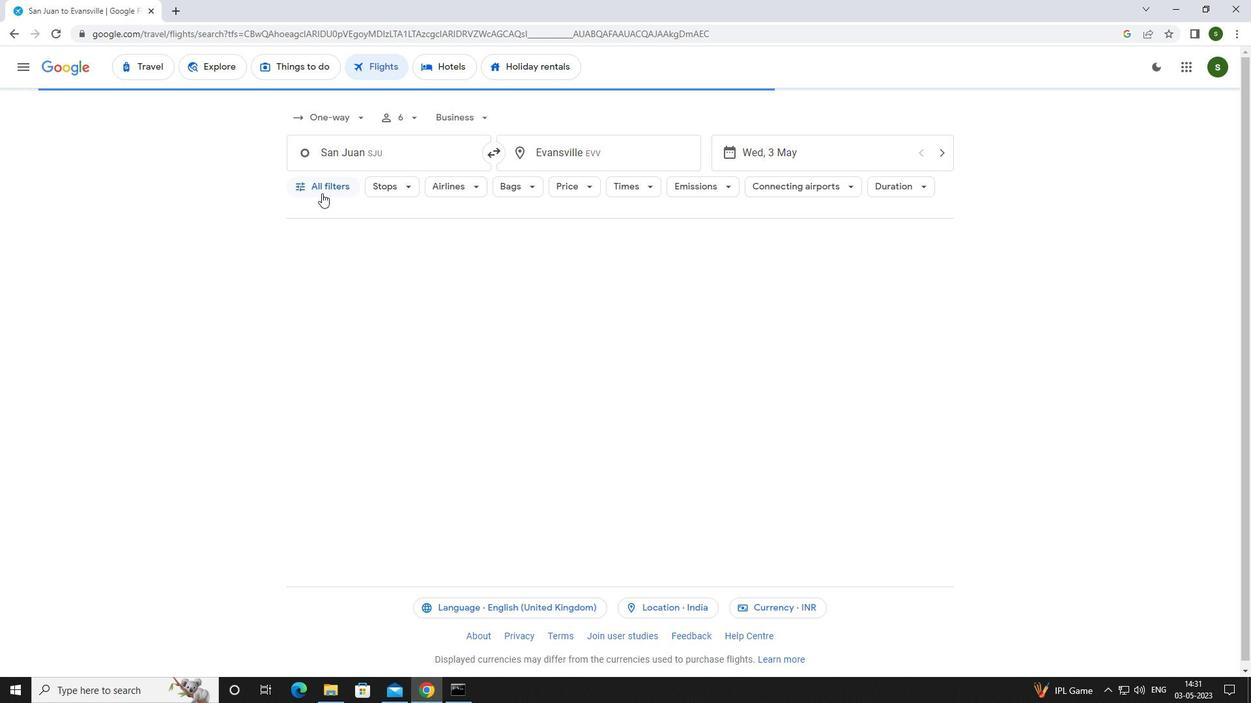 
Action: Mouse pressed left at (324, 189)
Screenshot: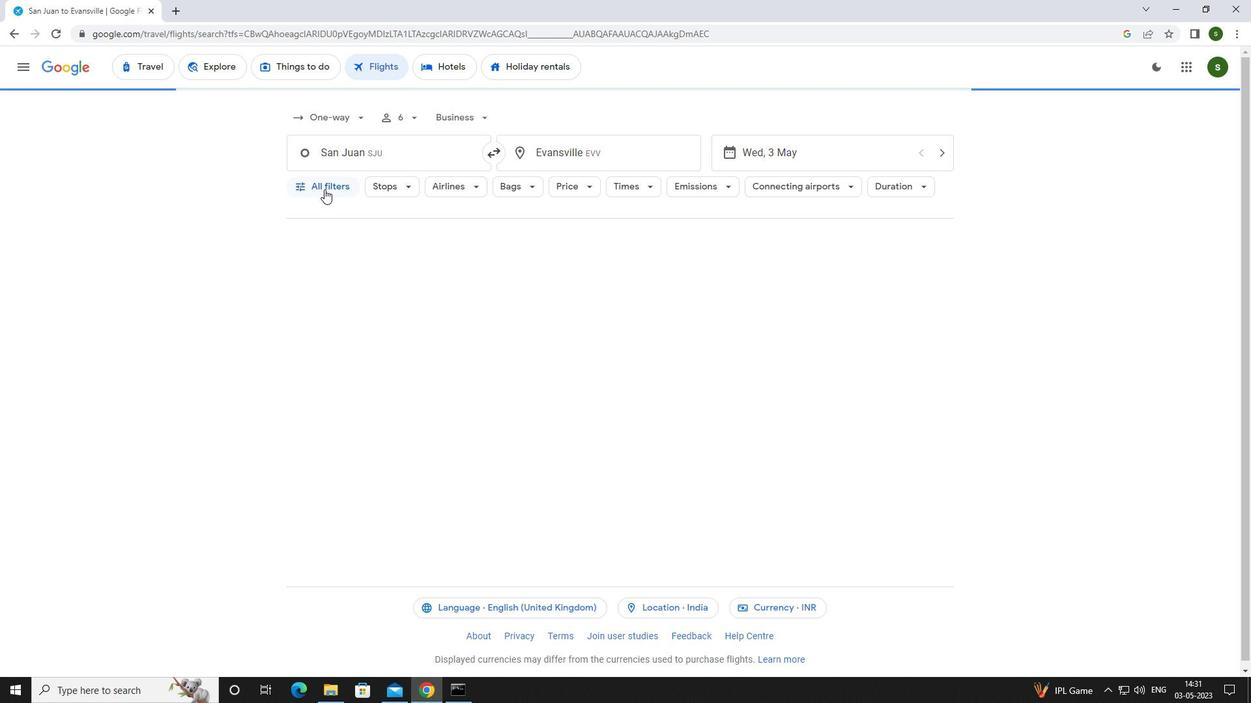 
Action: Mouse moved to (487, 468)
Screenshot: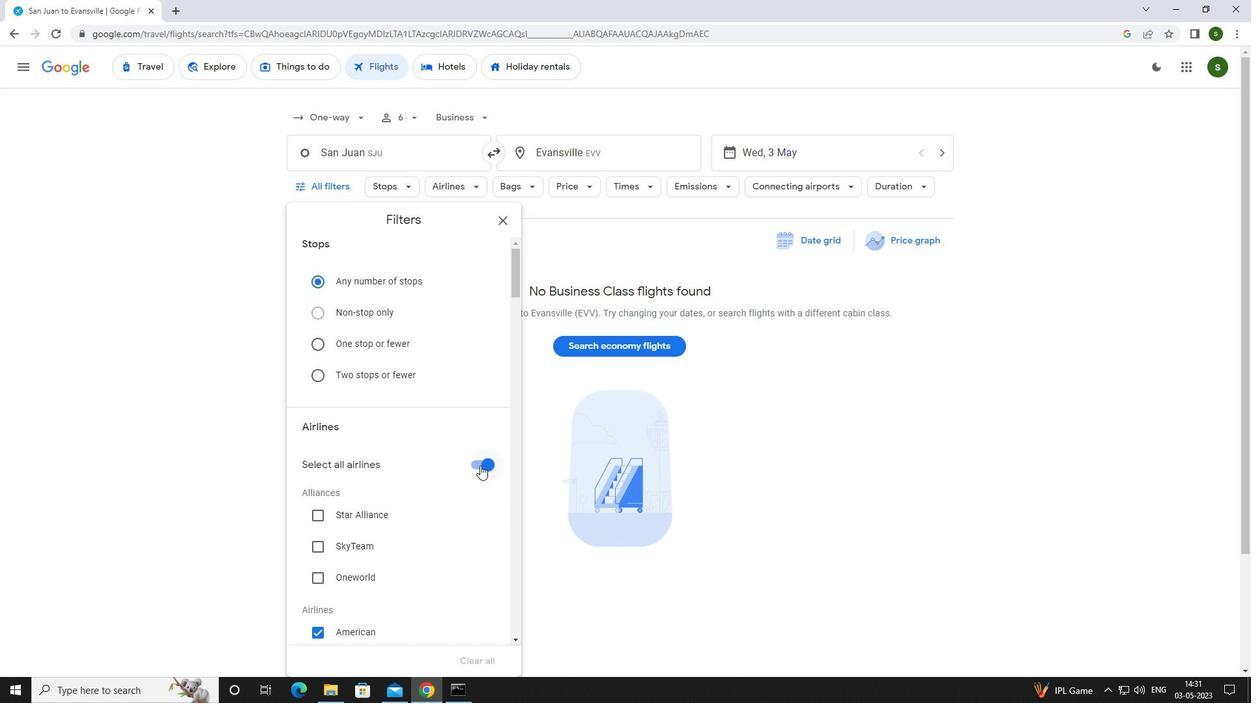 
Action: Mouse pressed left at (487, 468)
Screenshot: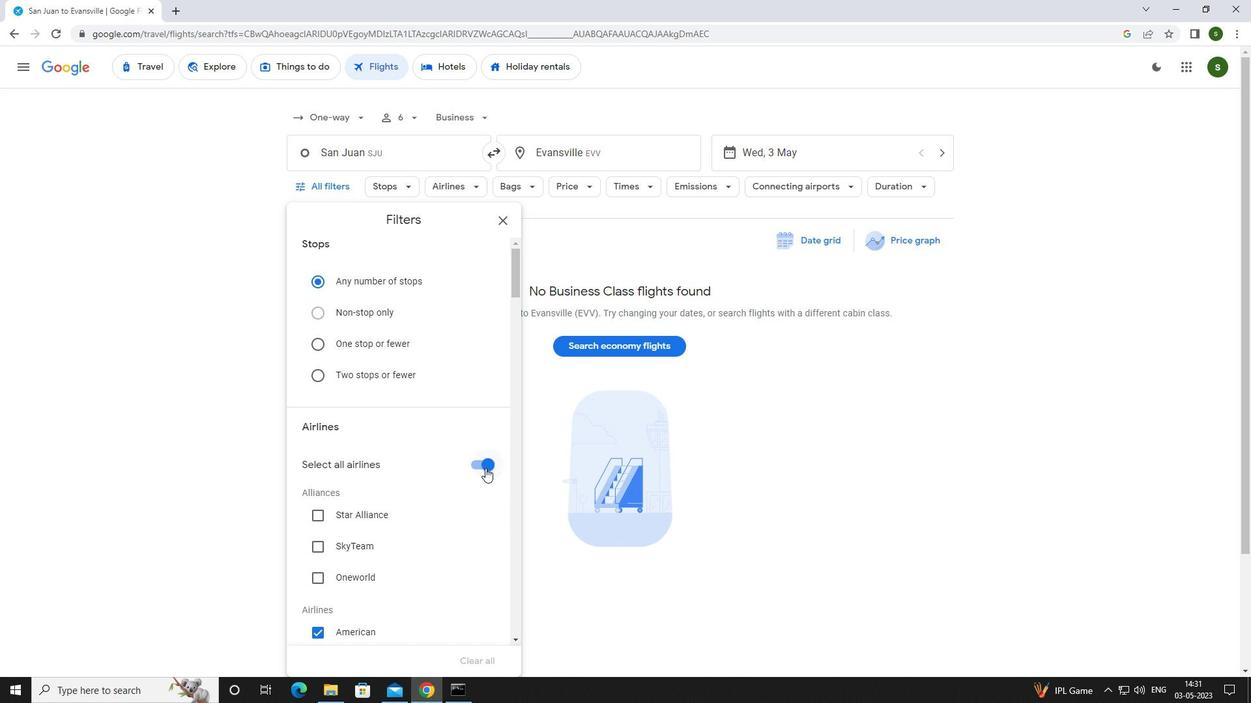 
Action: Mouse moved to (426, 405)
Screenshot: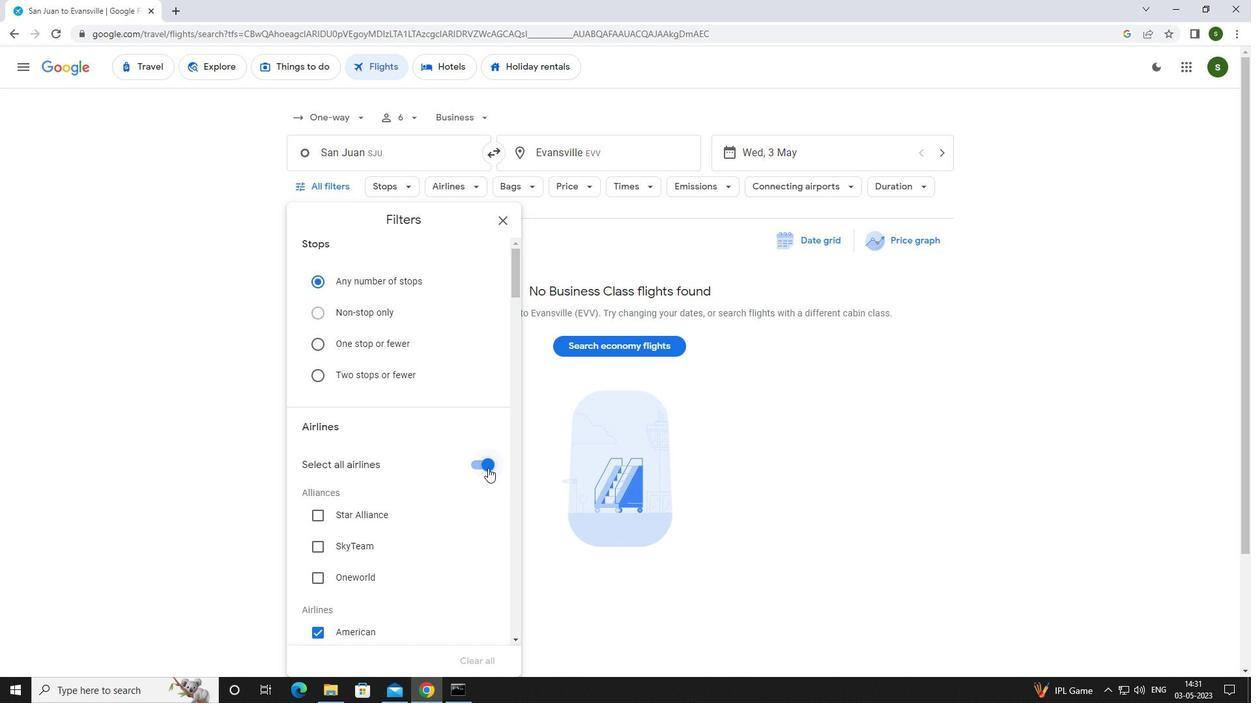 
Action: Mouse scrolled (426, 404) with delta (0, 0)
Screenshot: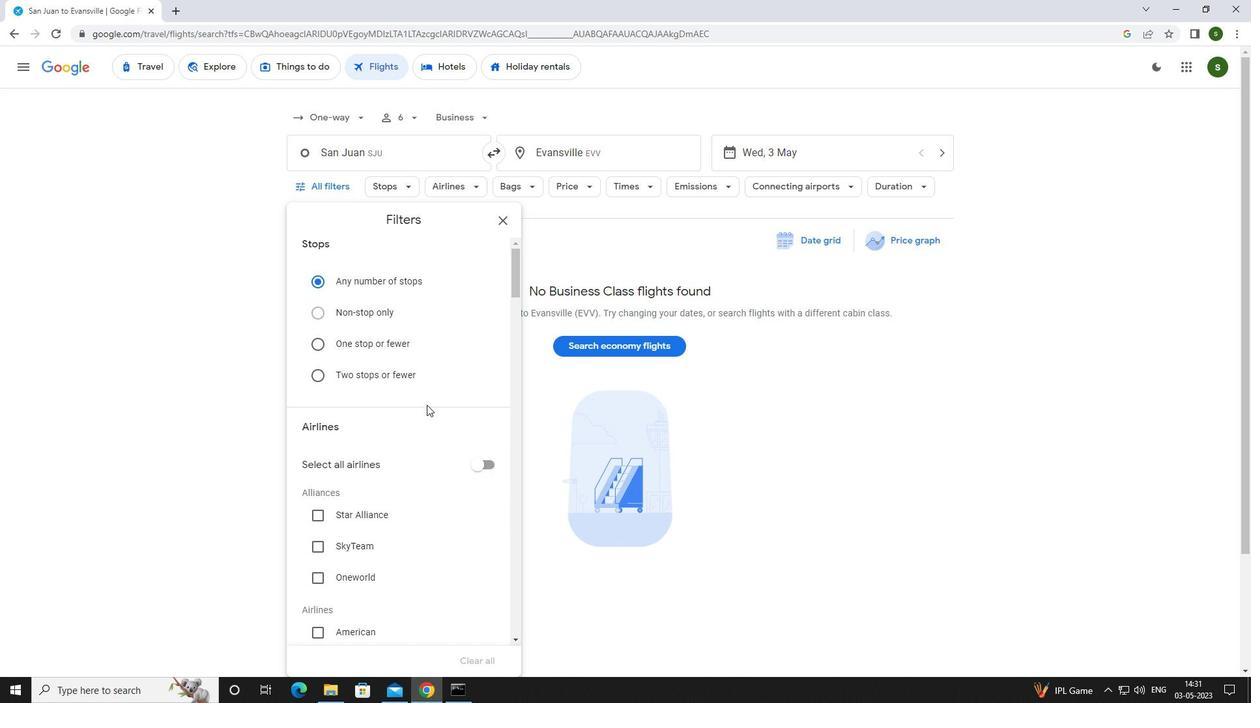 
Action: Mouse scrolled (426, 404) with delta (0, 0)
Screenshot: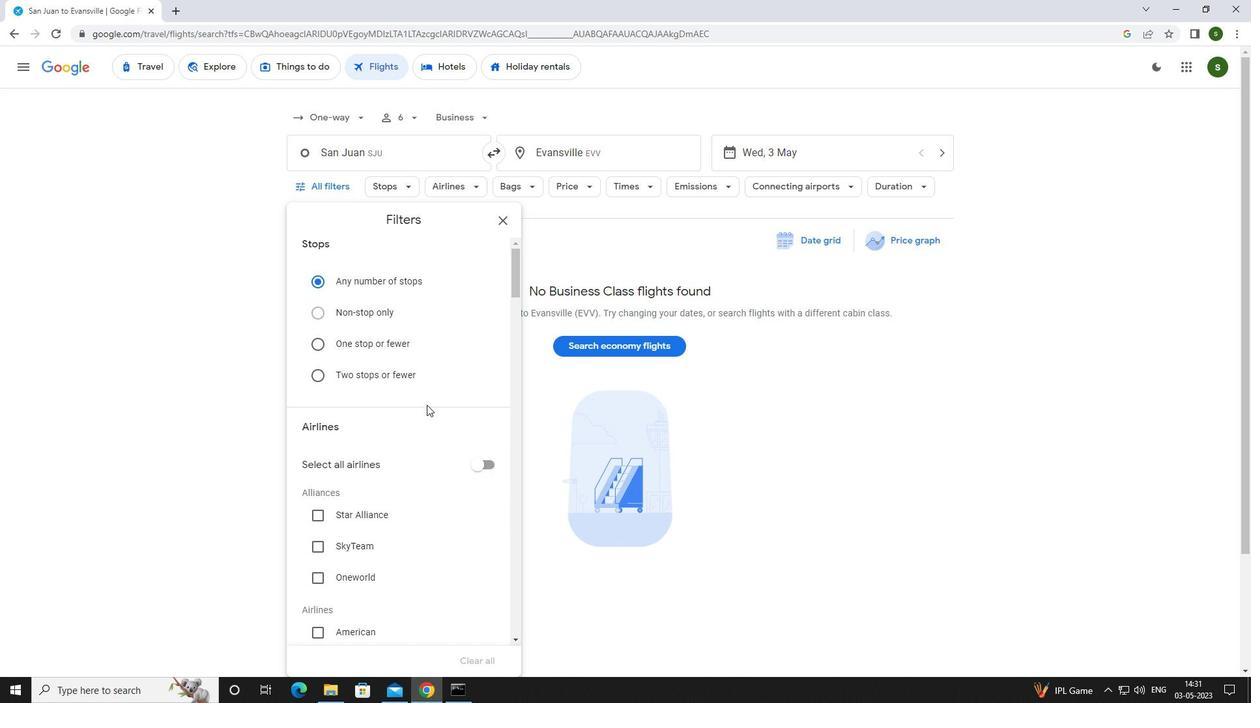 
Action: Mouse scrolled (426, 404) with delta (0, 0)
Screenshot: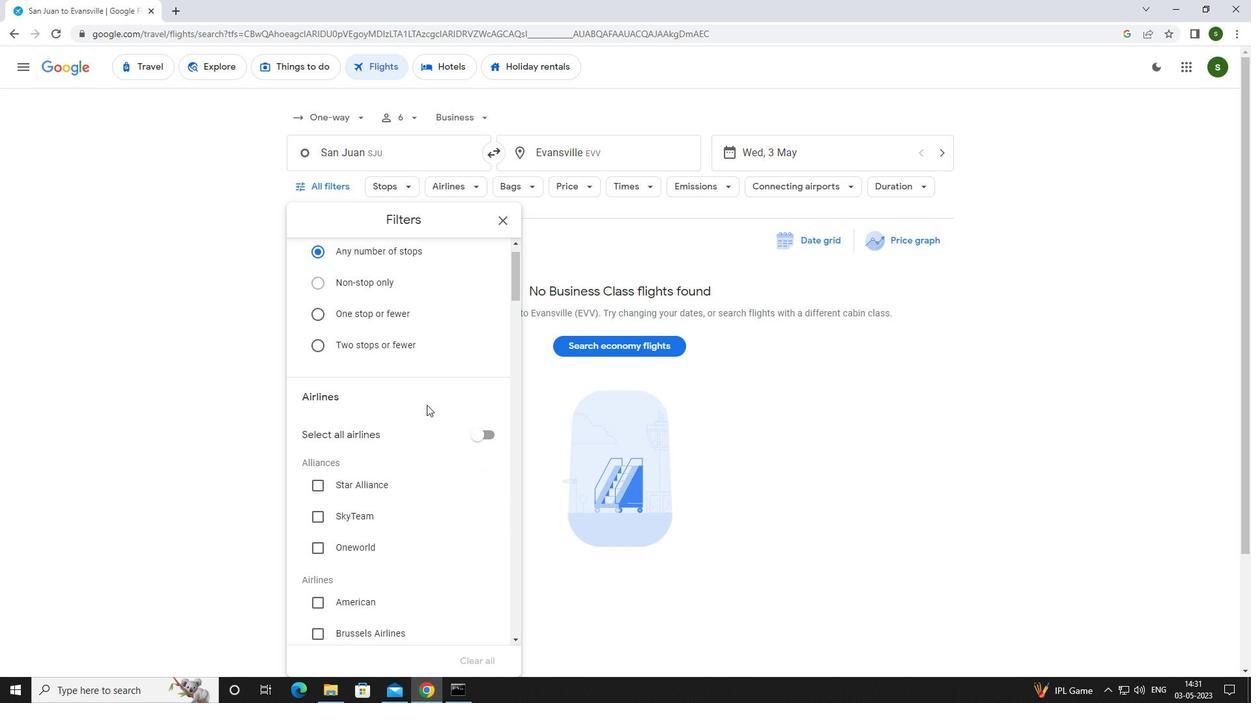 
Action: Mouse scrolled (426, 404) with delta (0, 0)
Screenshot: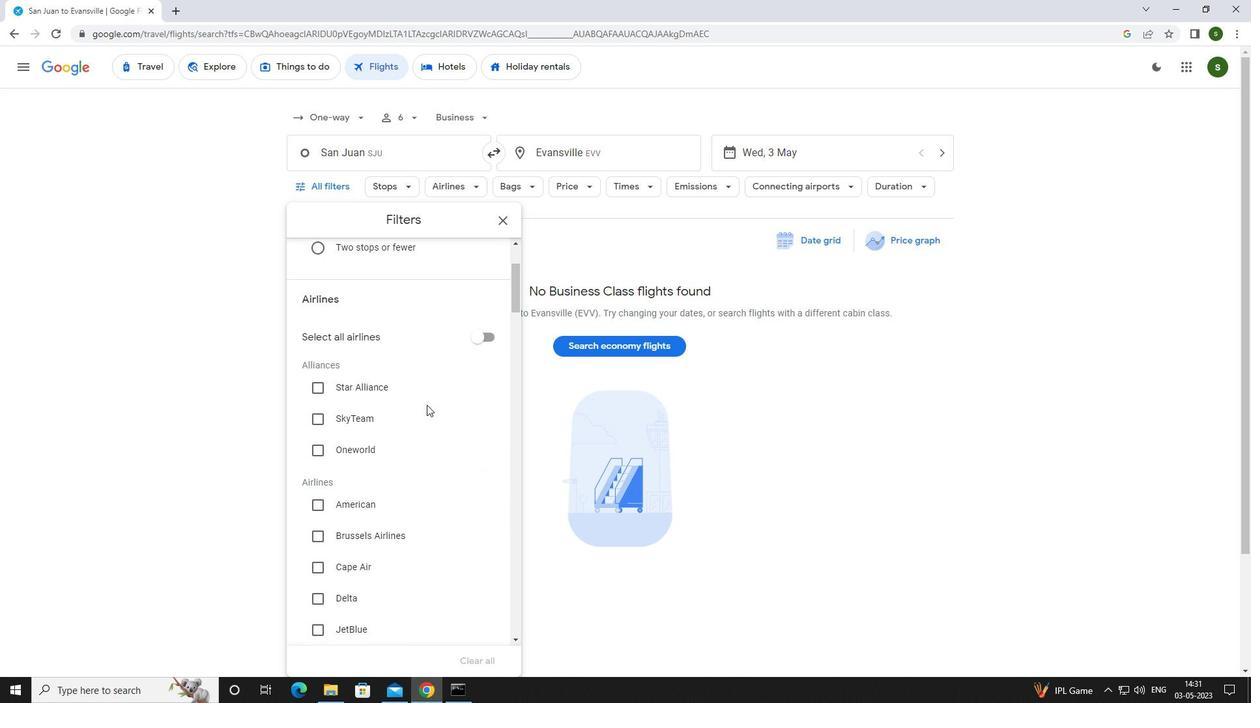 
Action: Mouse scrolled (426, 404) with delta (0, 0)
Screenshot: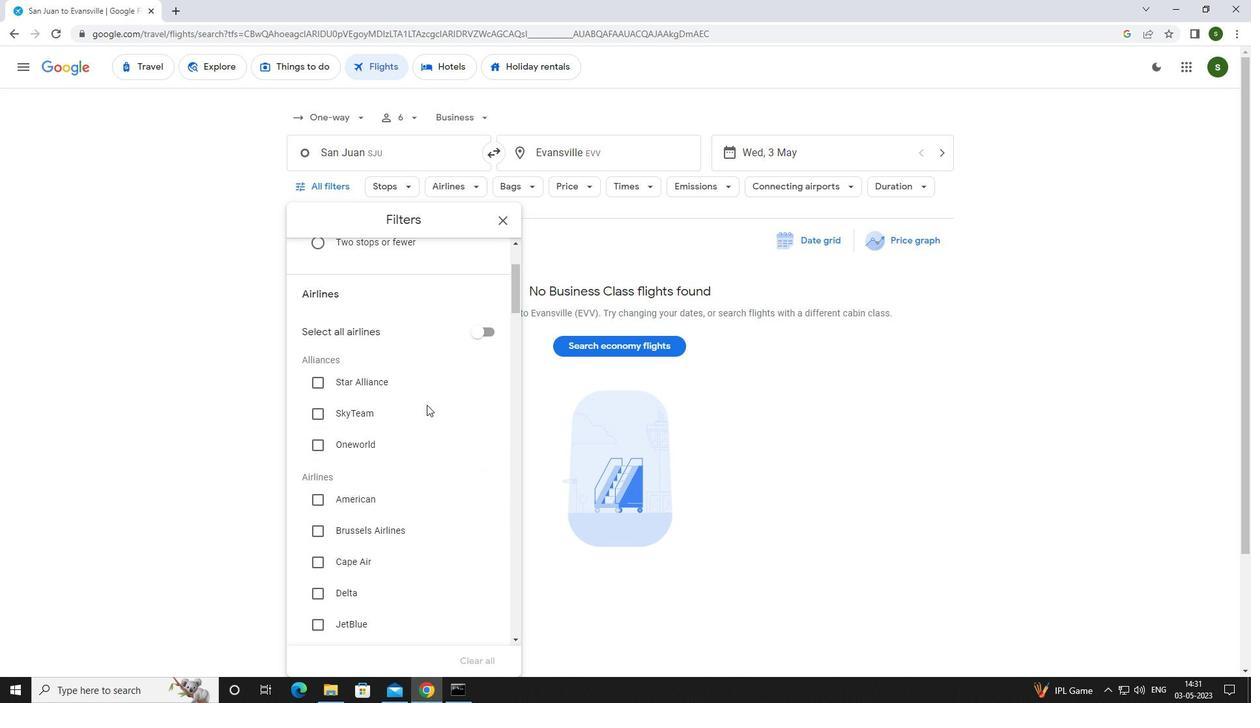 
Action: Mouse scrolled (426, 404) with delta (0, 0)
Screenshot: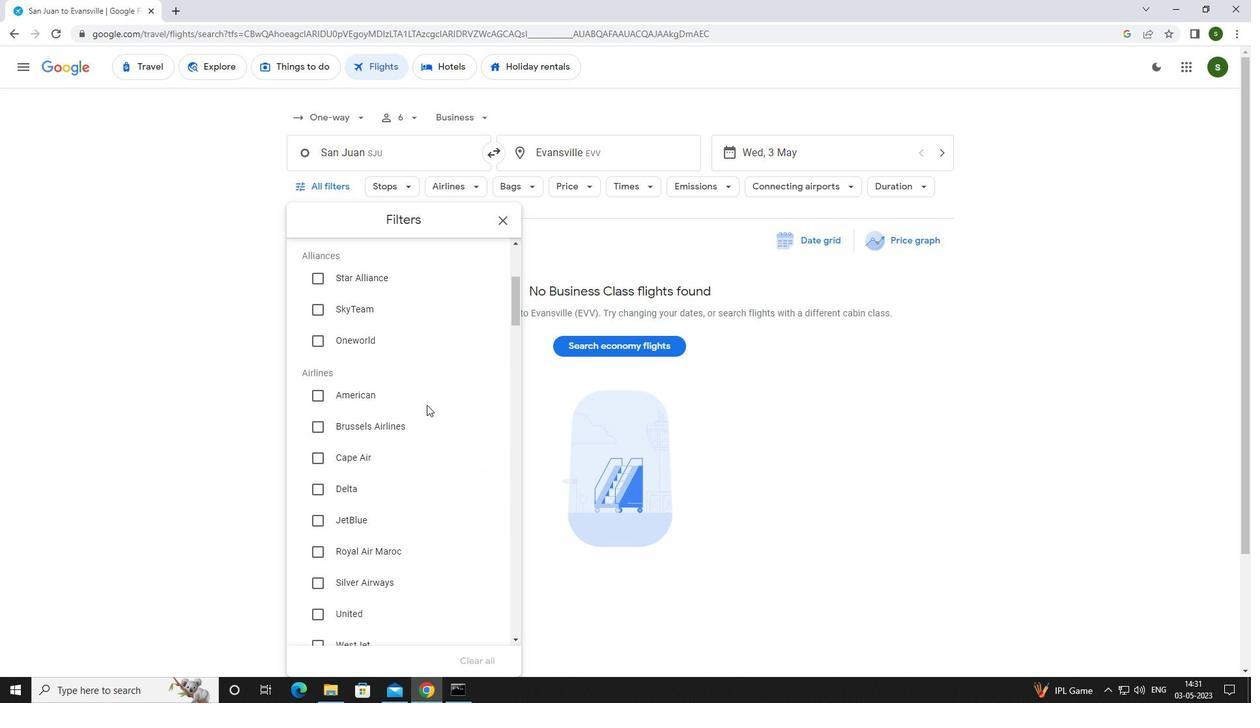 
Action: Mouse moved to (355, 463)
Screenshot: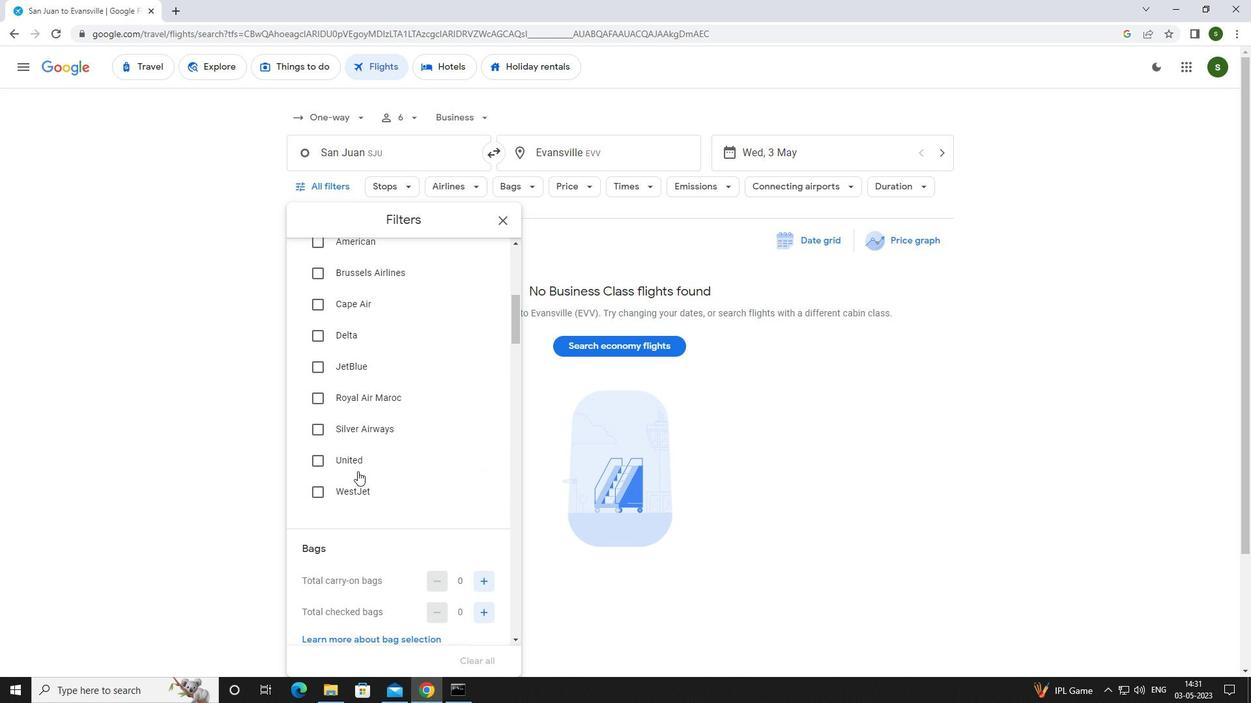 
Action: Mouse pressed left at (355, 463)
Screenshot: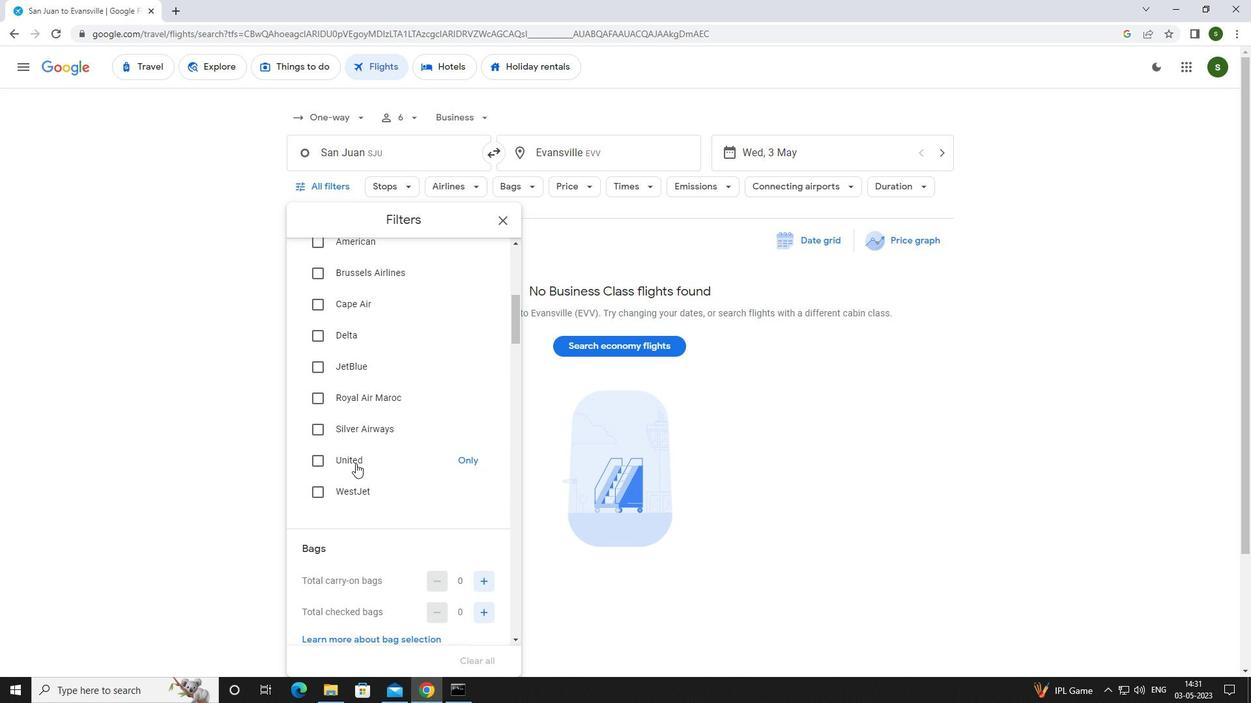 
Action: Mouse moved to (356, 463)
Screenshot: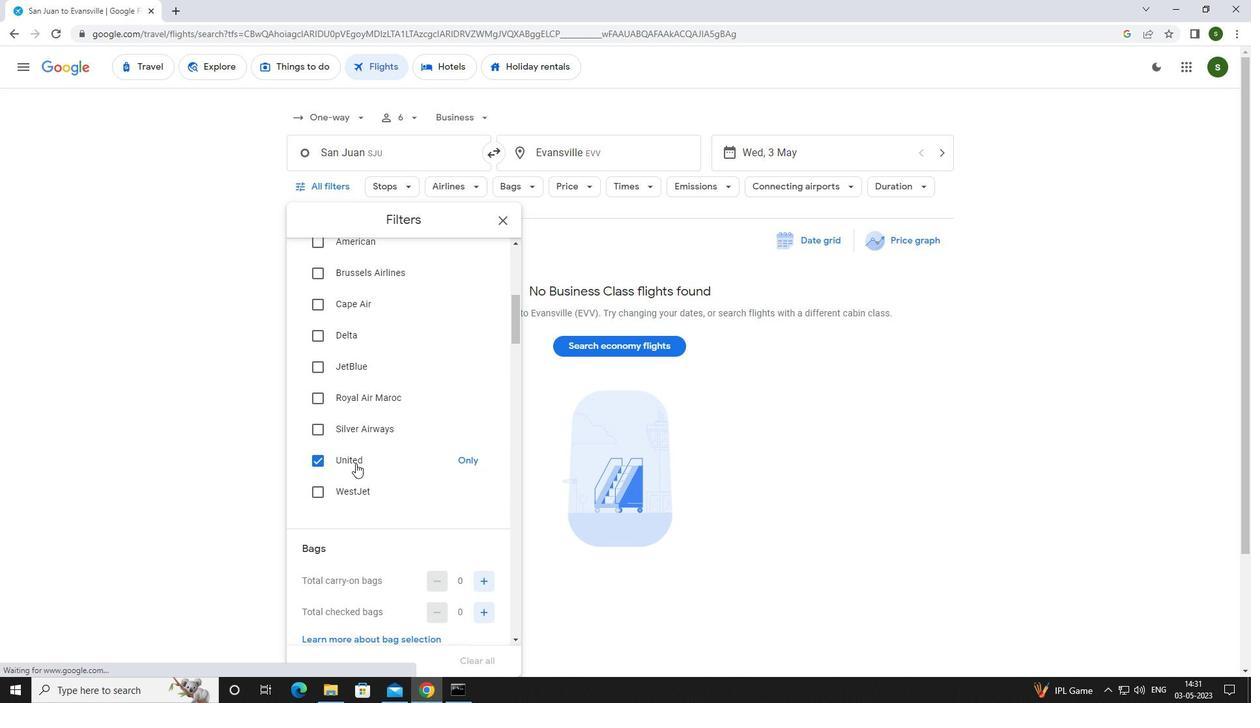 
Action: Mouse scrolled (356, 462) with delta (0, 0)
Screenshot: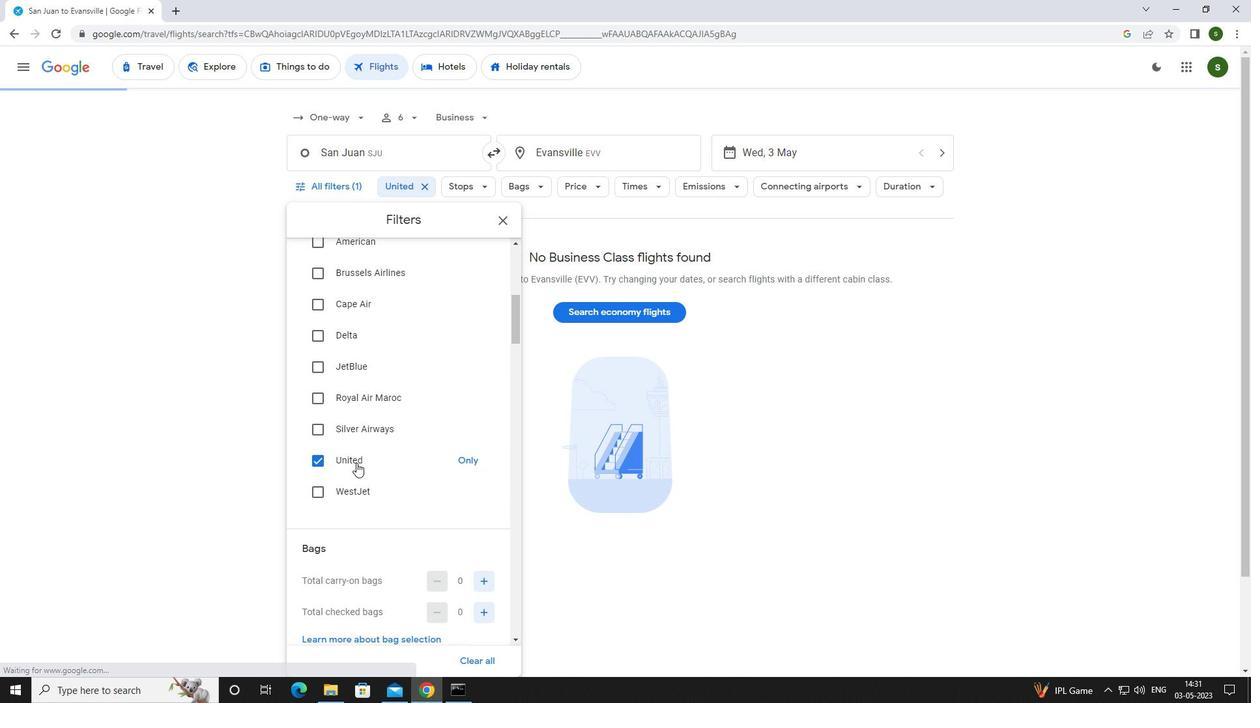 
Action: Mouse scrolled (356, 462) with delta (0, 0)
Screenshot: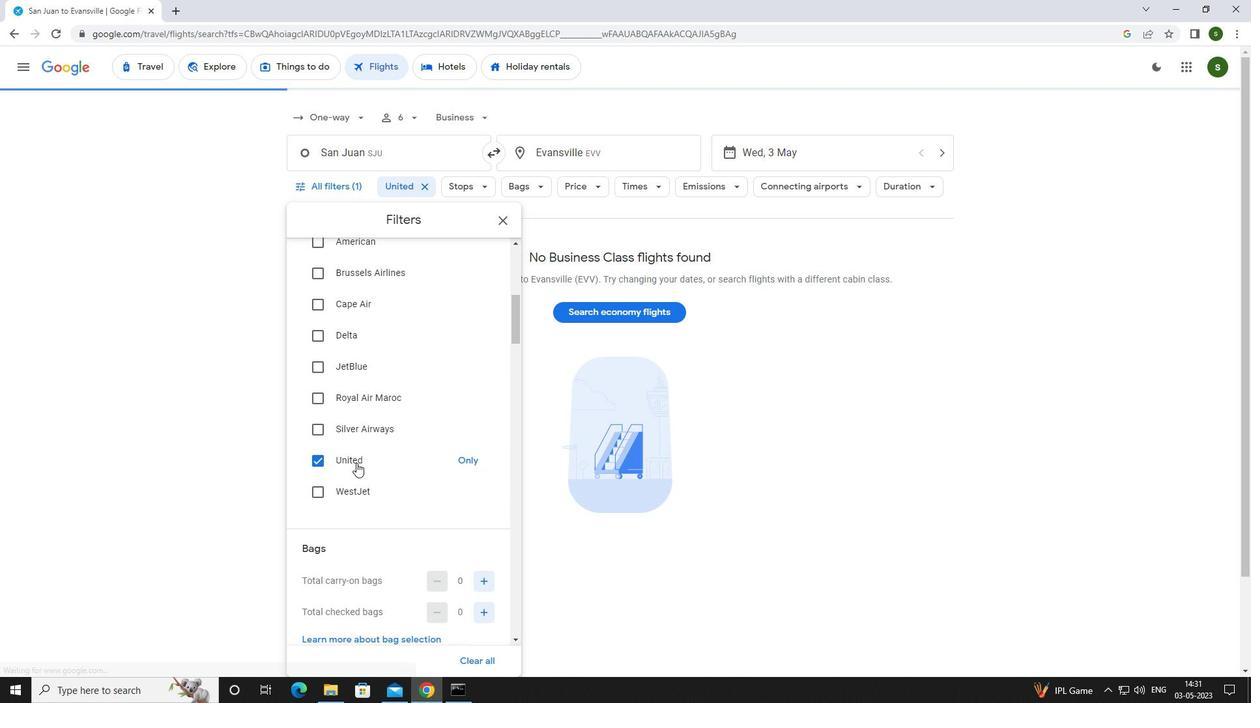 
Action: Mouse moved to (477, 451)
Screenshot: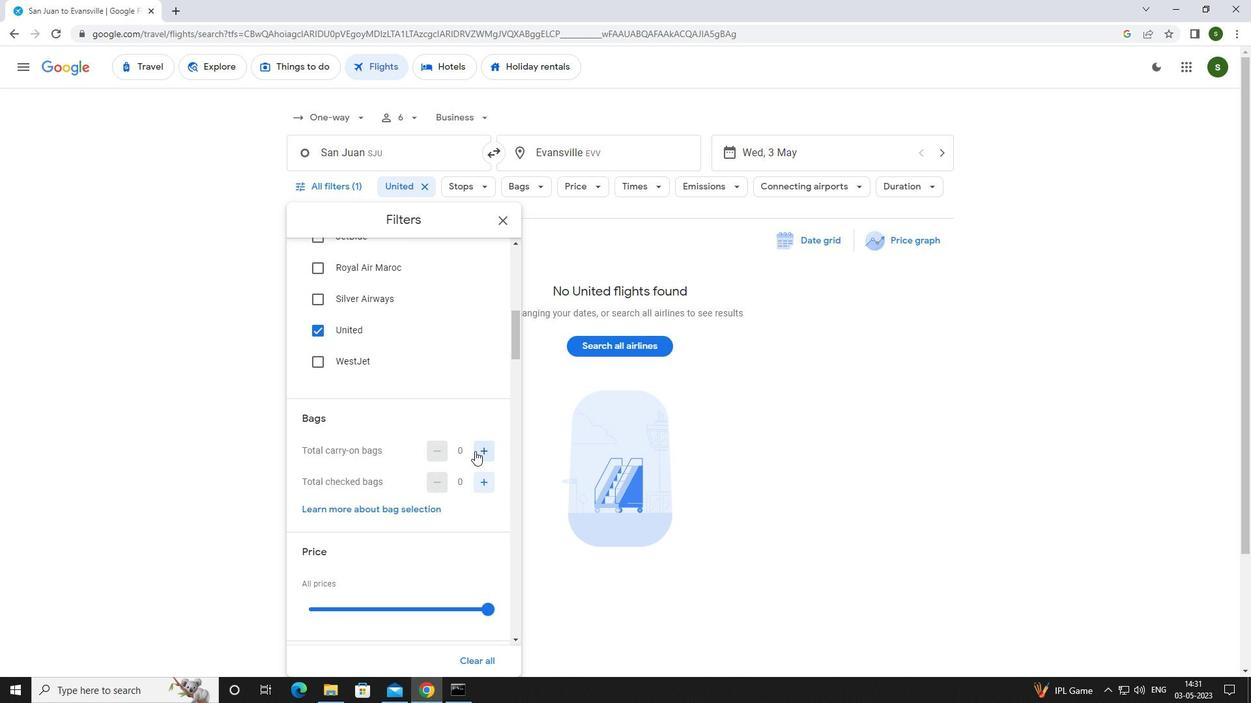 
Action: Mouse pressed left at (477, 451)
Screenshot: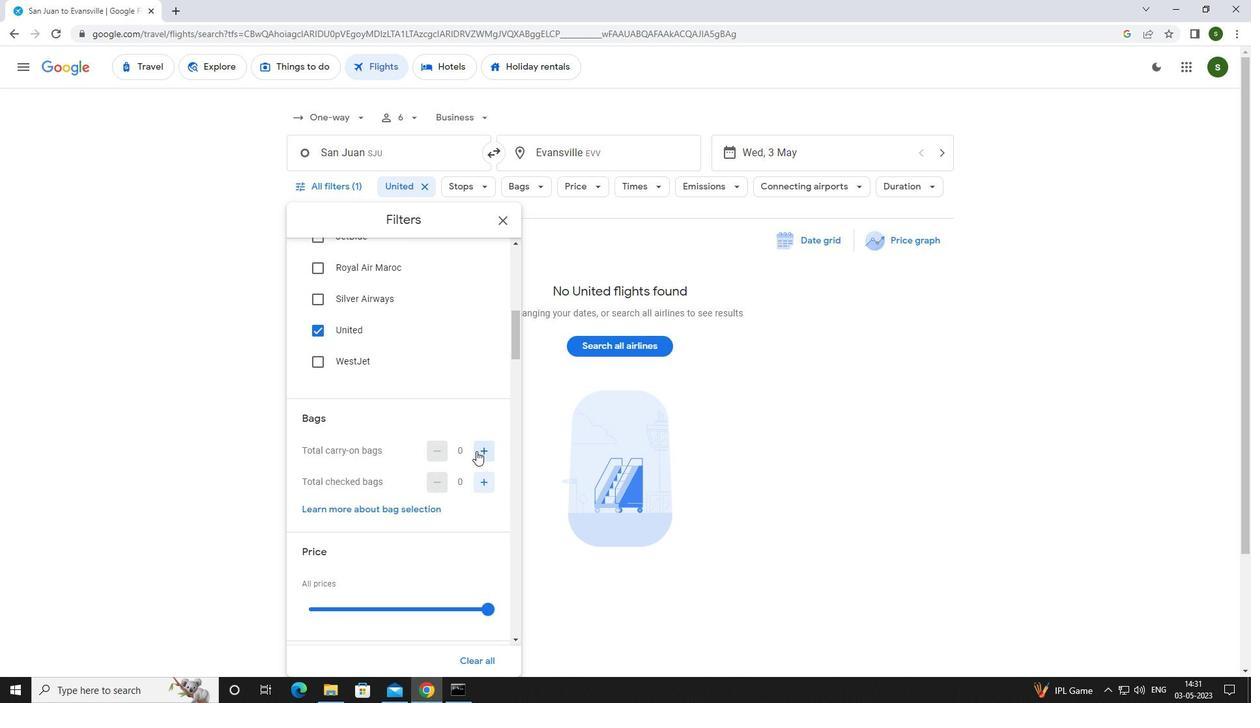 
Action: Mouse moved to (488, 487)
Screenshot: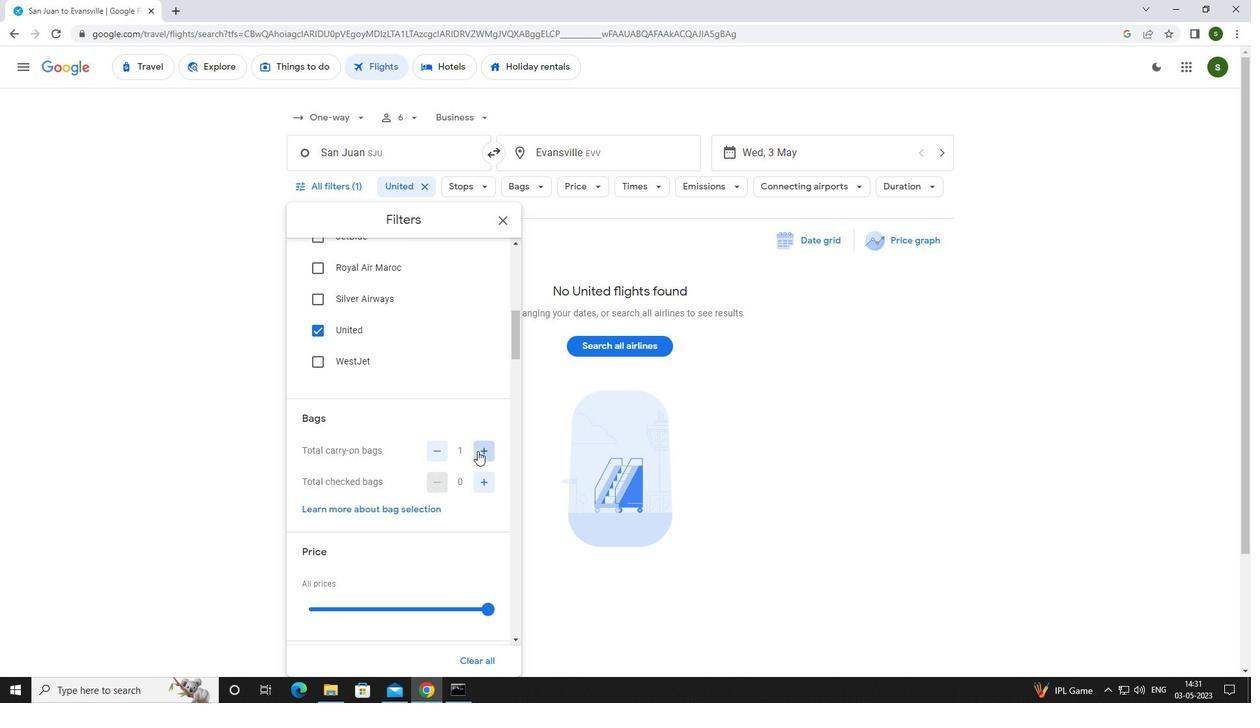 
Action: Mouse pressed left at (488, 487)
Screenshot: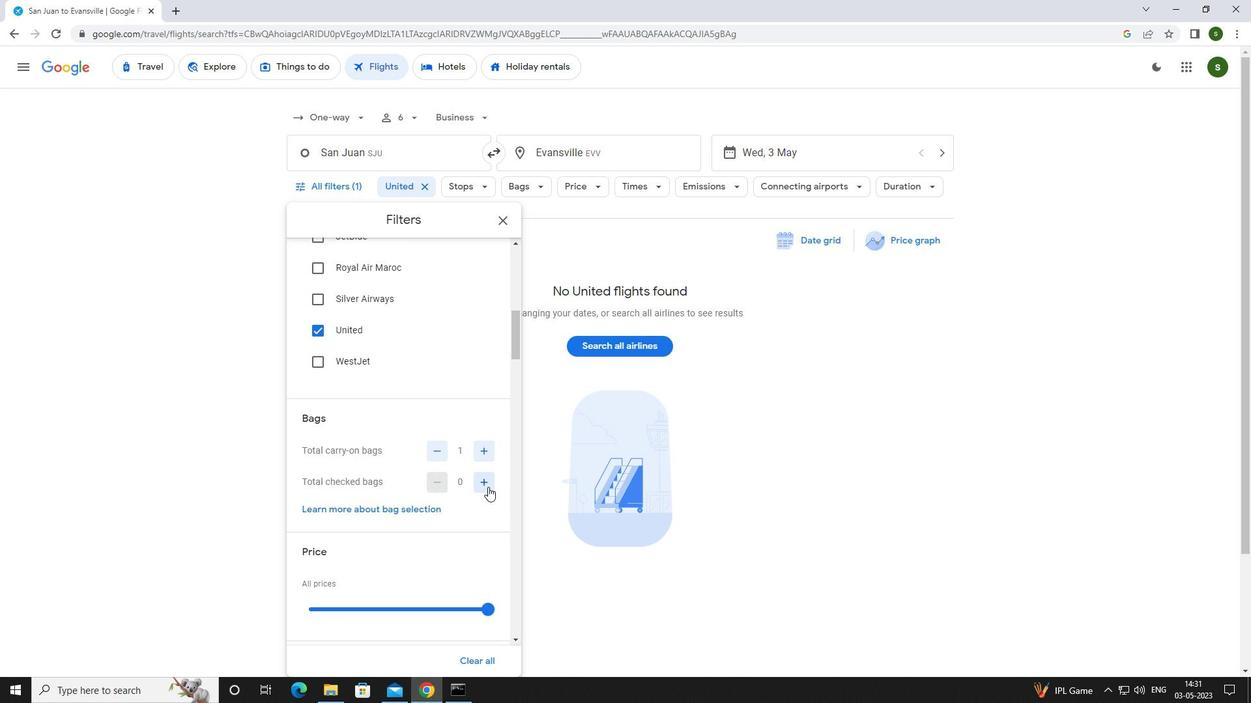 
Action: Mouse pressed left at (488, 487)
Screenshot: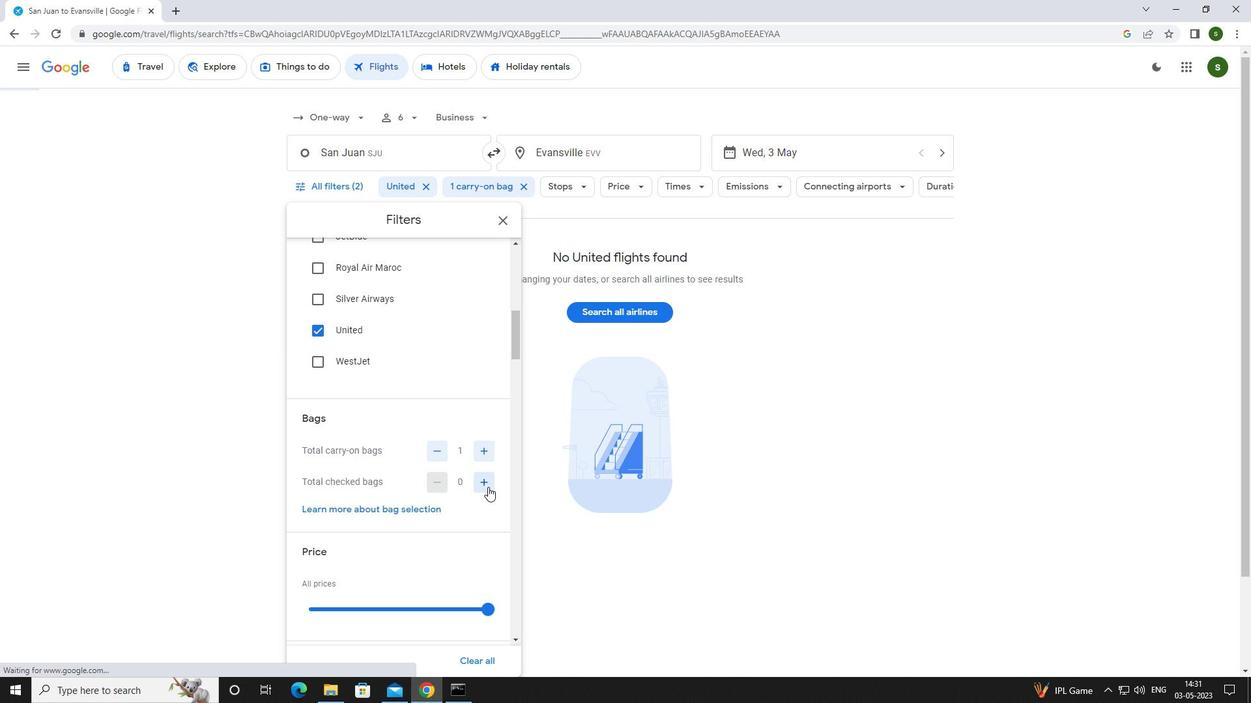 
Action: Mouse pressed left at (488, 487)
Screenshot: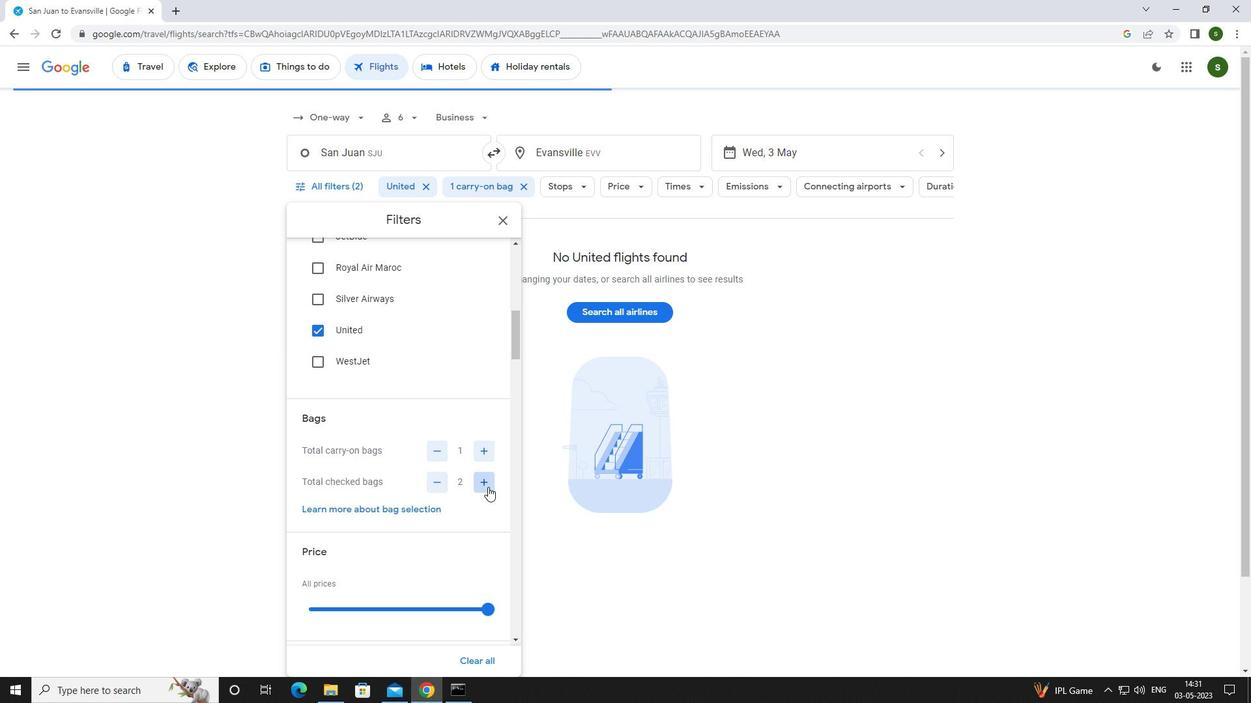 
Action: Mouse scrolled (488, 486) with delta (0, 0)
Screenshot: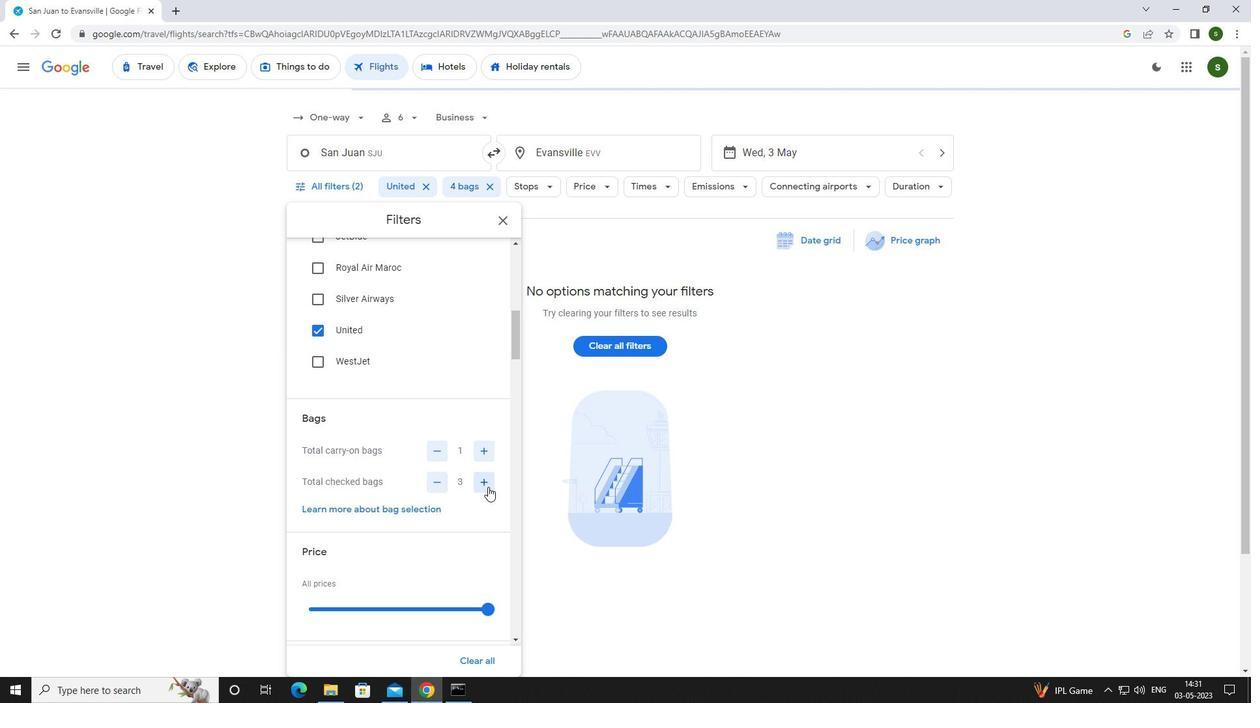 
Action: Mouse scrolled (488, 486) with delta (0, 0)
Screenshot: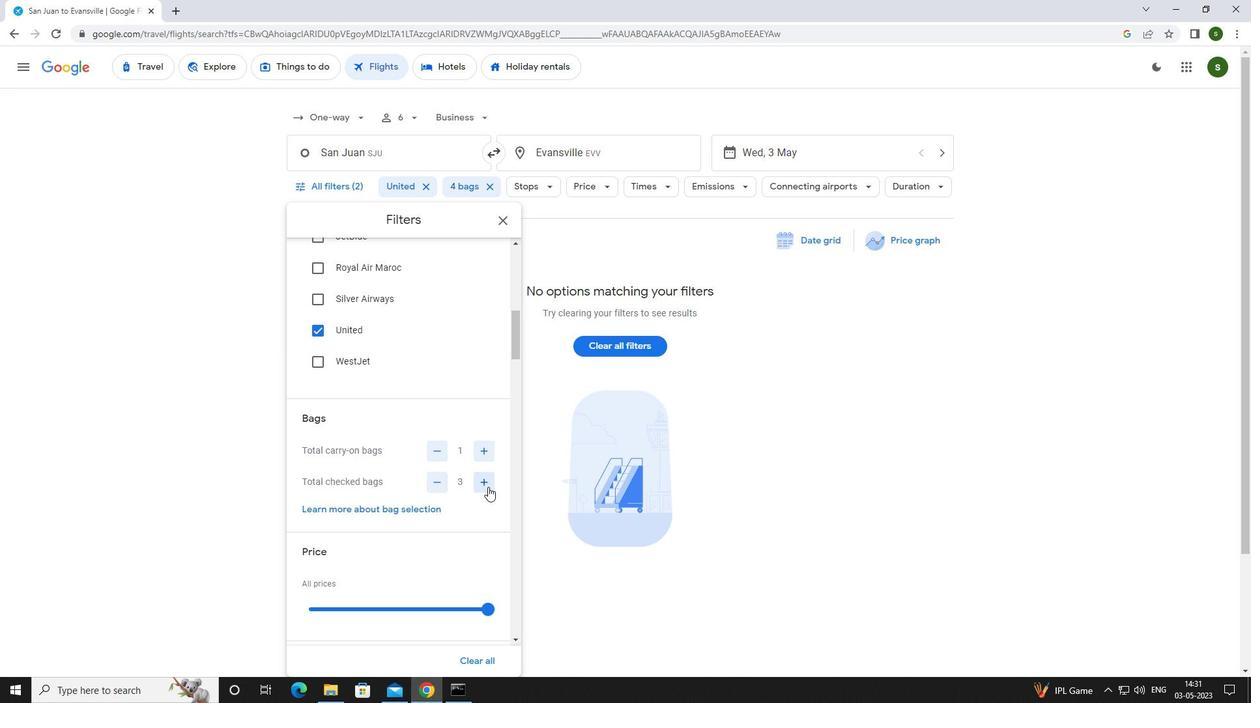 
Action: Mouse moved to (487, 484)
Screenshot: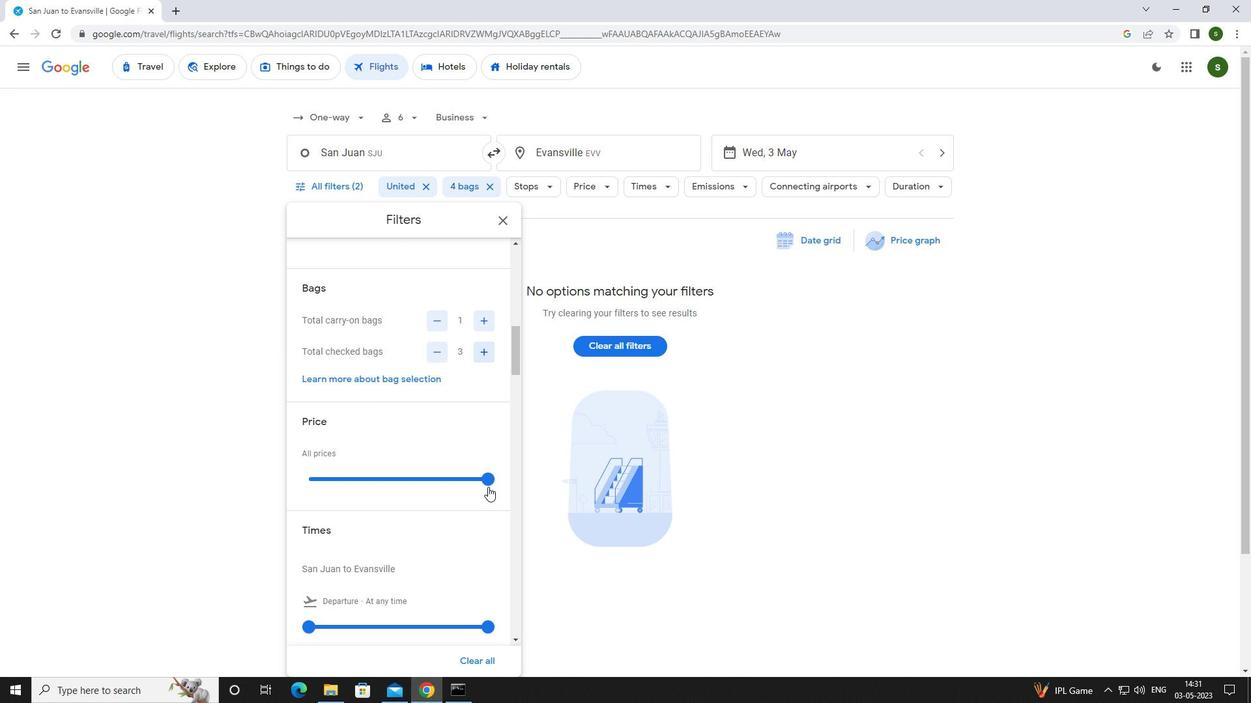 
Action: Mouse pressed left at (487, 484)
Screenshot: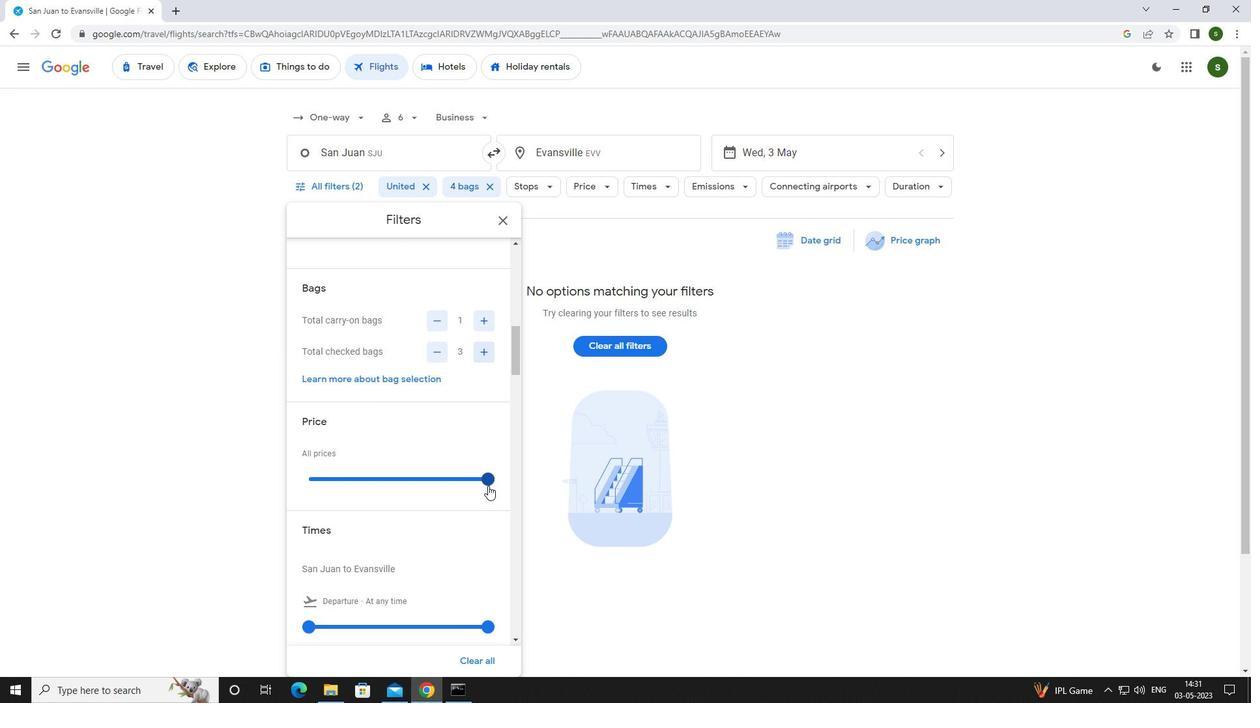 
Action: Mouse scrolled (487, 483) with delta (0, 0)
Screenshot: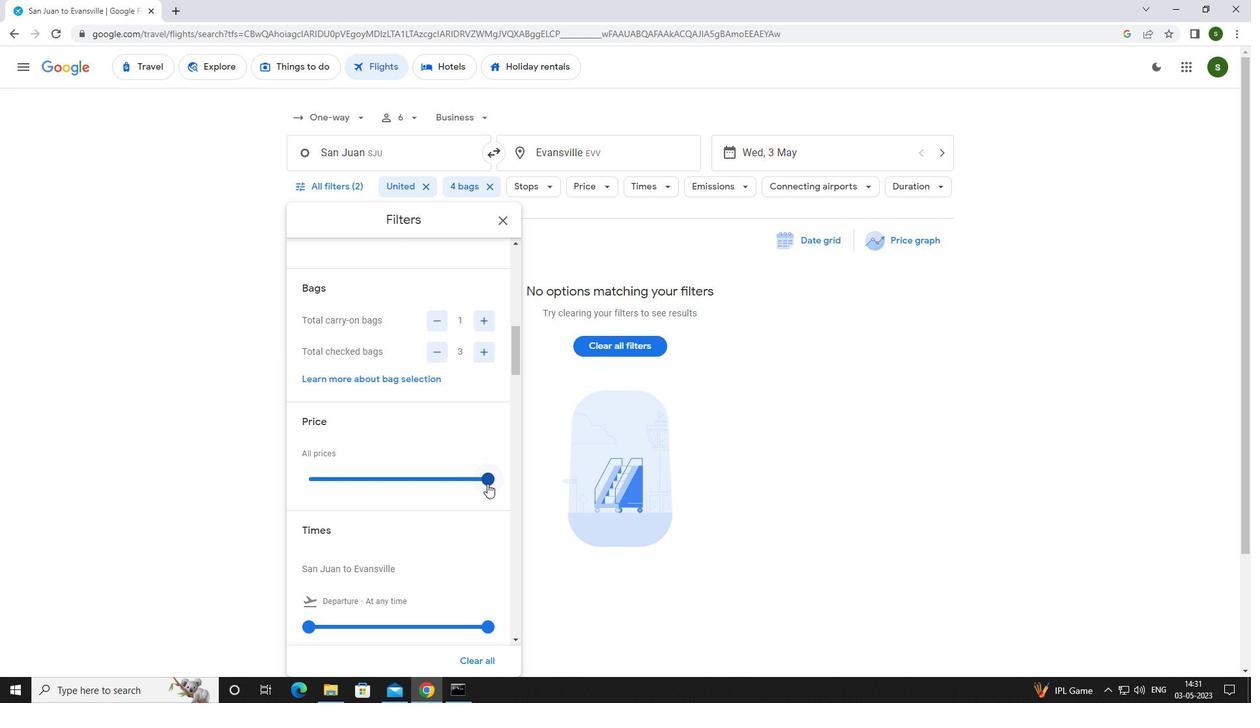 
Action: Mouse moved to (308, 563)
Screenshot: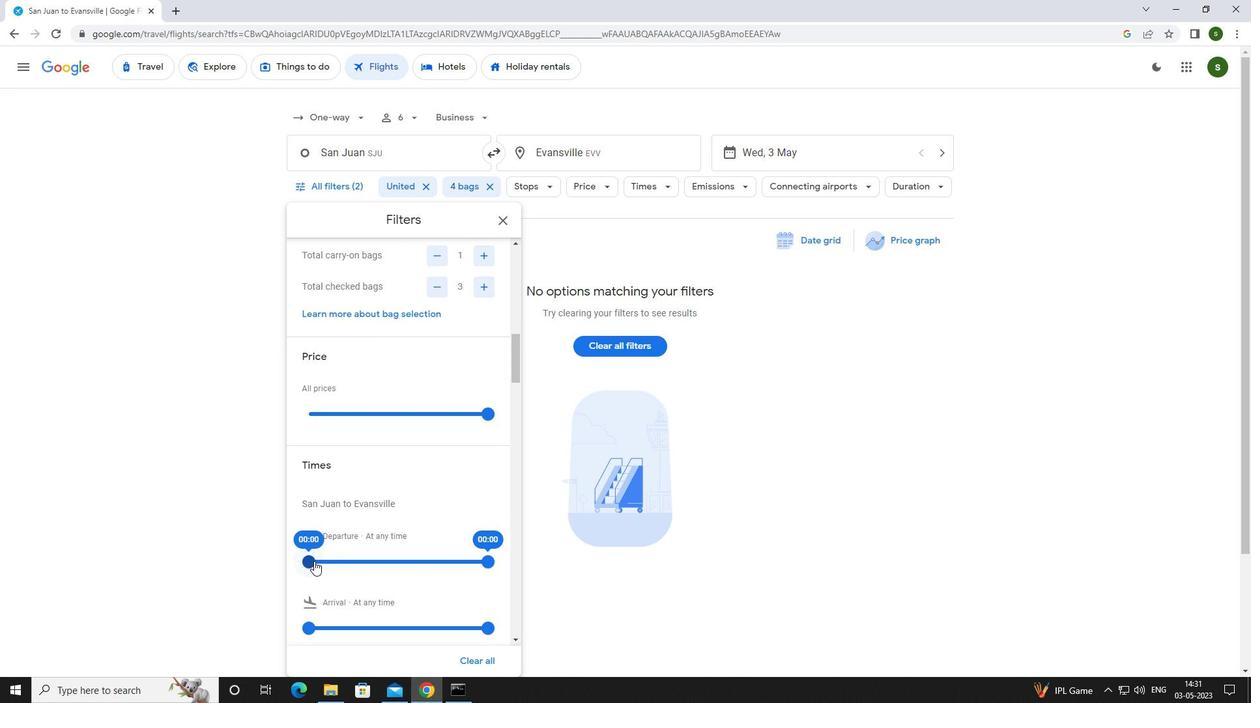 
Action: Mouse pressed left at (308, 563)
Screenshot: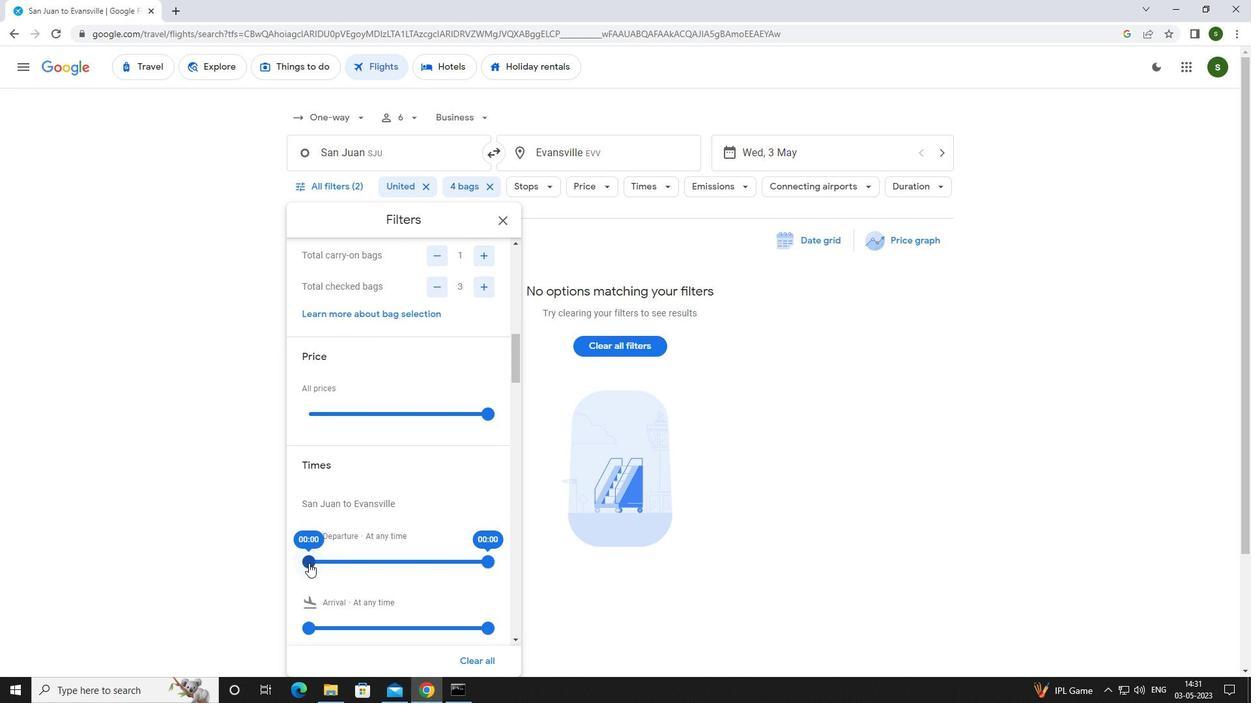 
Action: Mouse moved to (699, 448)
Screenshot: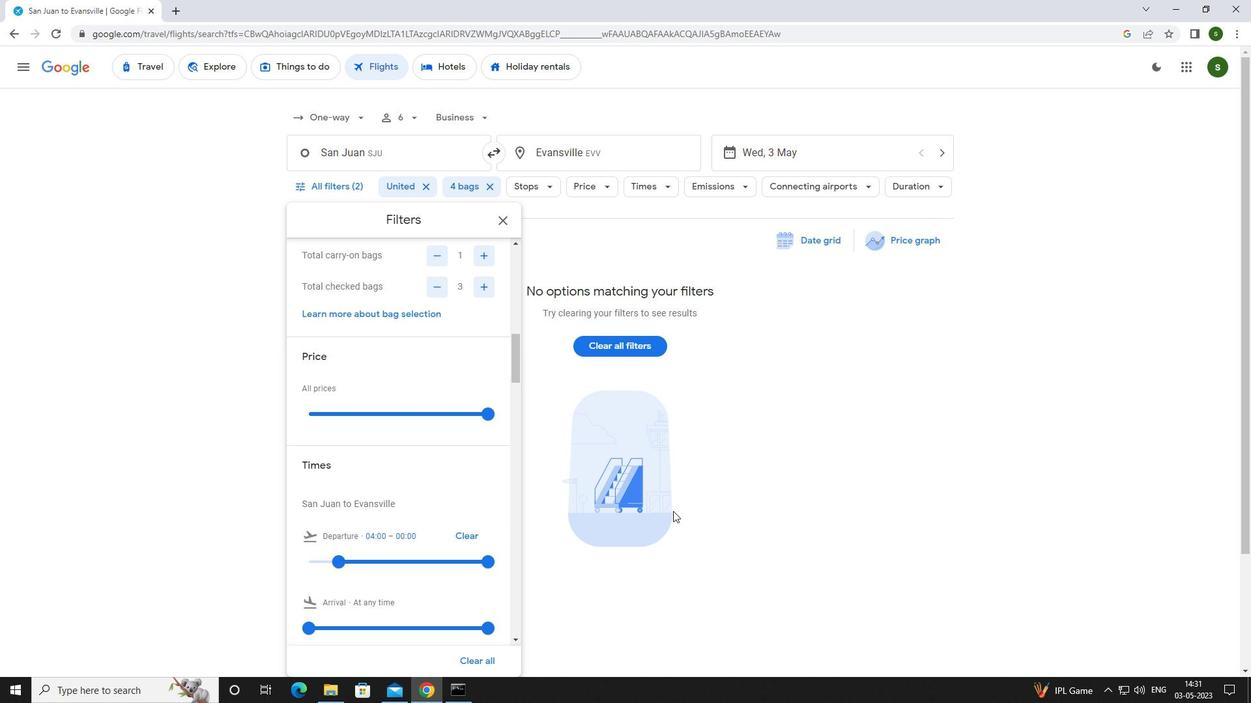 
Action: Mouse pressed left at (699, 448)
Screenshot: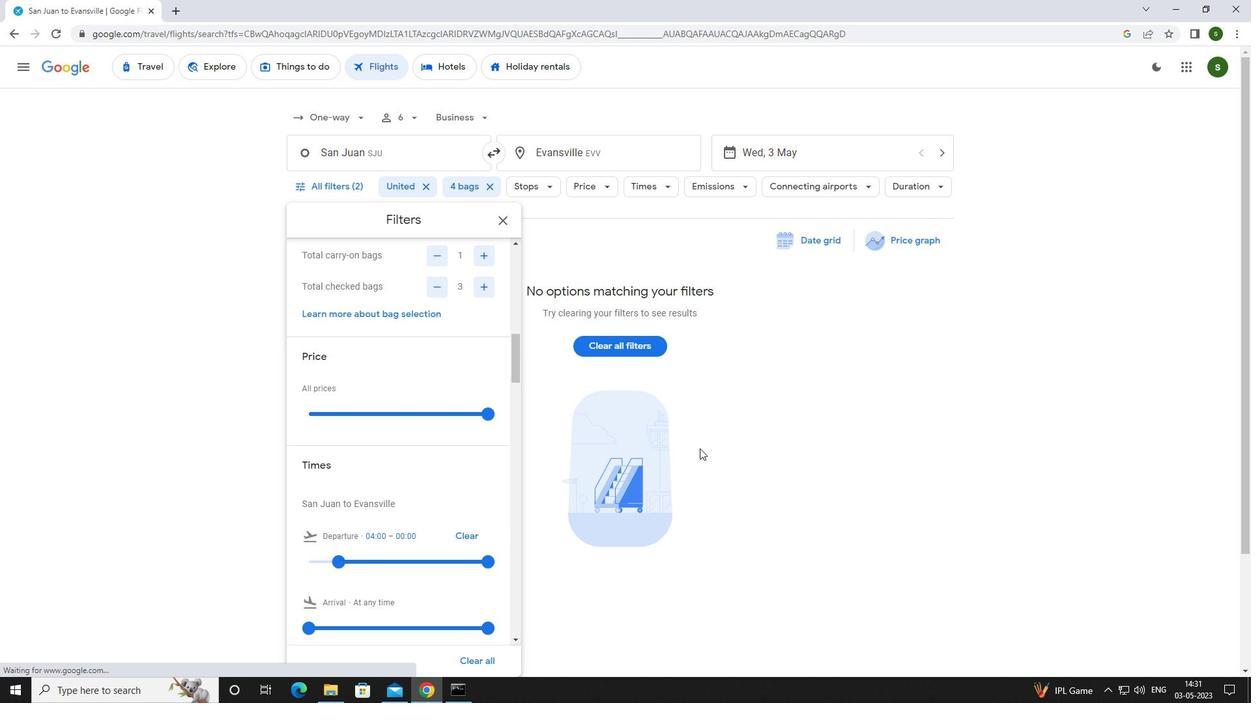 
